 Task:  Click on Hockey In the Cross-Check Hockey League click on  Pick Sheet Your name Ella Davis Team name Alaska Aces and  Email softage.5@softage.net Period 1 - 3 Point Game Montreal Canadiens Period 1 - 2 Point Game Los Angeles Kings Period 1 - 1 Point Game Florida Panthers Period 2 - 3 Point Game Edmonton Oilers Period 2 - 2 Point Game Detroit Red Wings Period 2 - 1 Point Game Dallas Stars Period 3 - 3 Point Game Columbus Blue Jackets Period 3 - 2 Point Game Colorado Avalanche Period 3 - 1 Point Game Chicago Blackhawks Submit pick sheet
Action: Mouse moved to (635, 236)
Screenshot: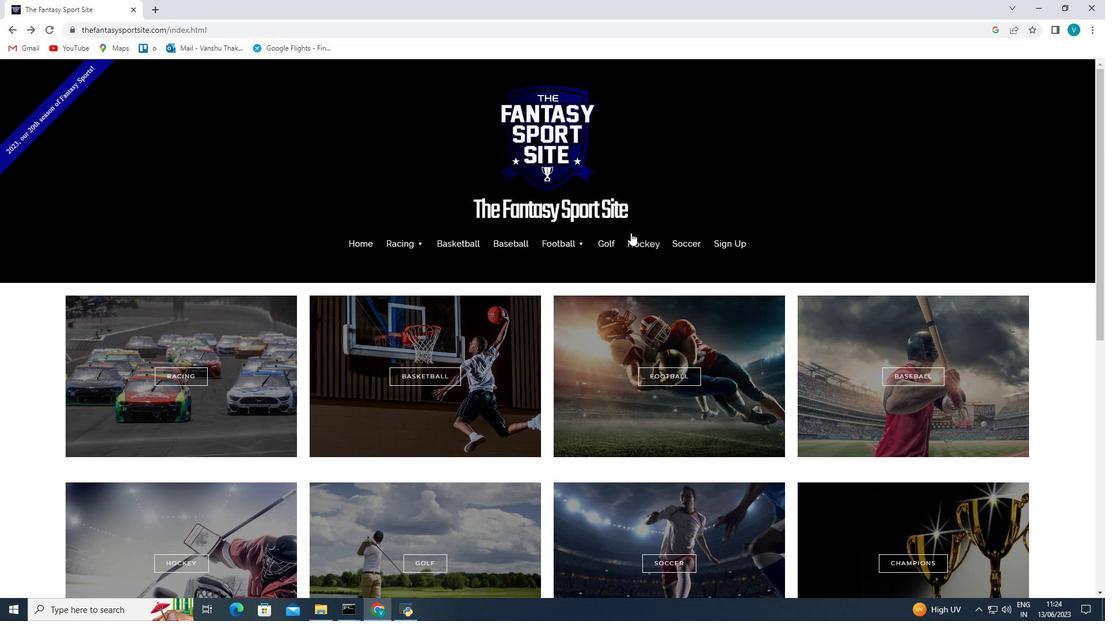 
Action: Mouse pressed left at (635, 236)
Screenshot: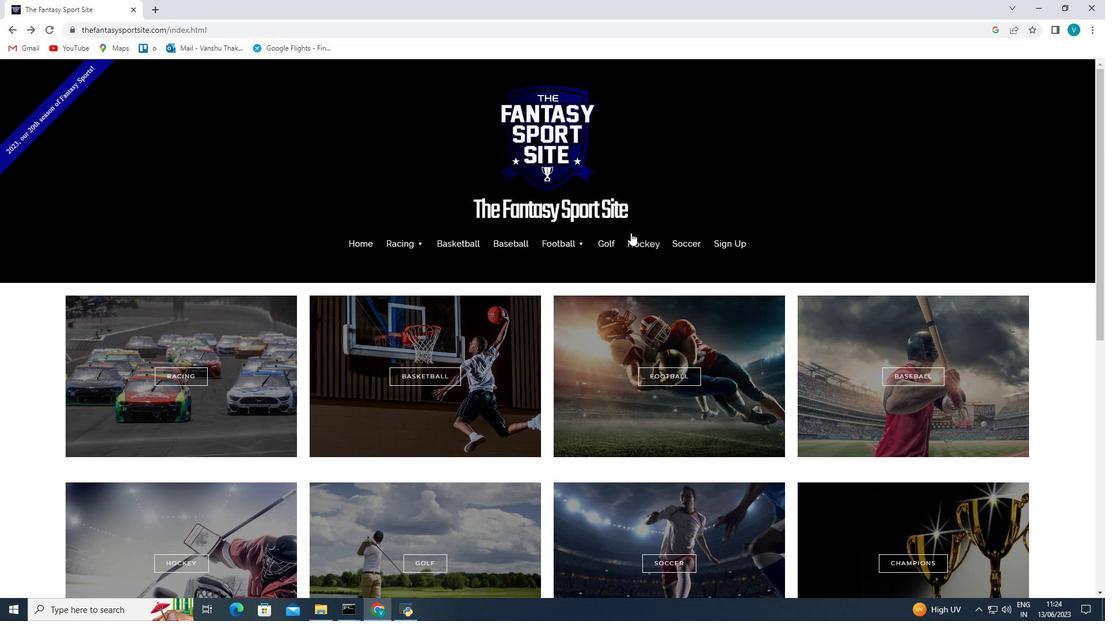 
Action: Mouse moved to (640, 238)
Screenshot: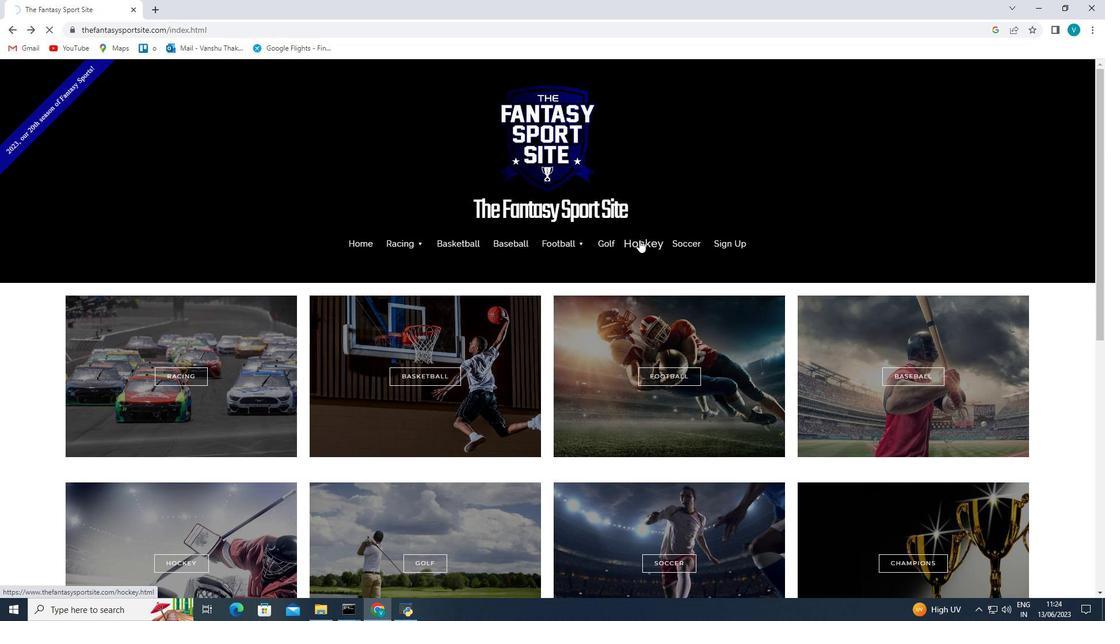 
Action: Mouse pressed left at (640, 238)
Screenshot: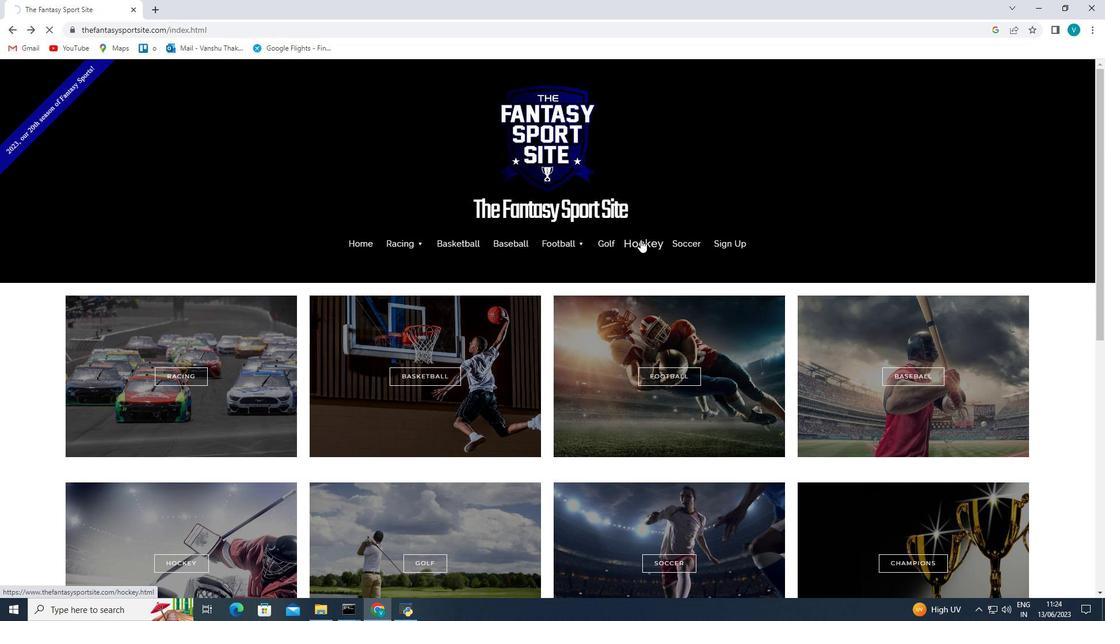 
Action: Mouse pressed left at (640, 238)
Screenshot: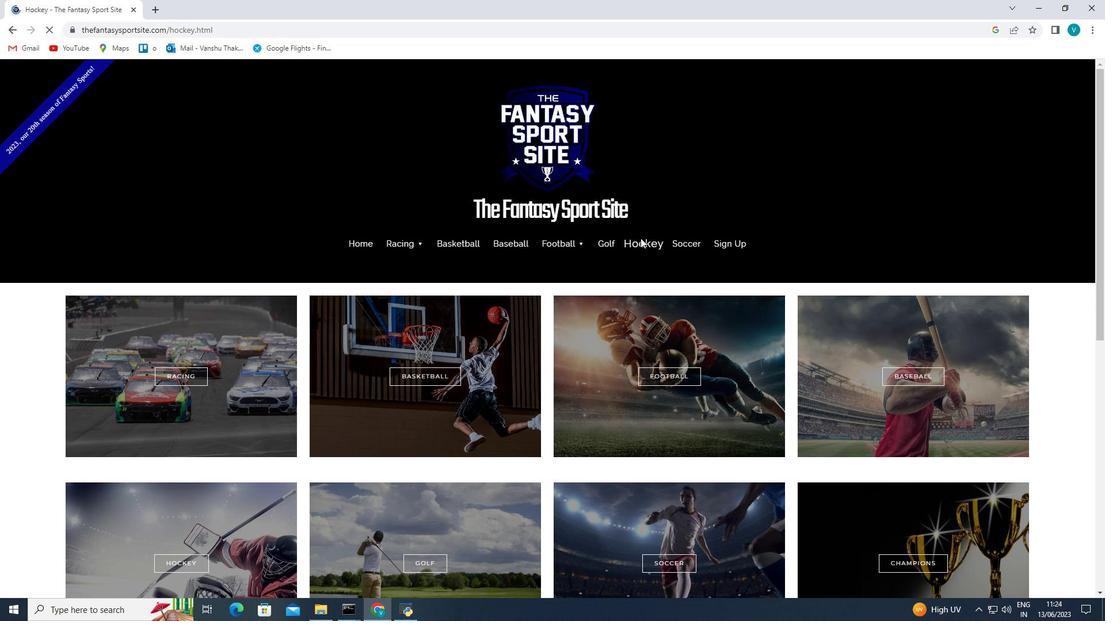 
Action: Mouse moved to (917, 348)
Screenshot: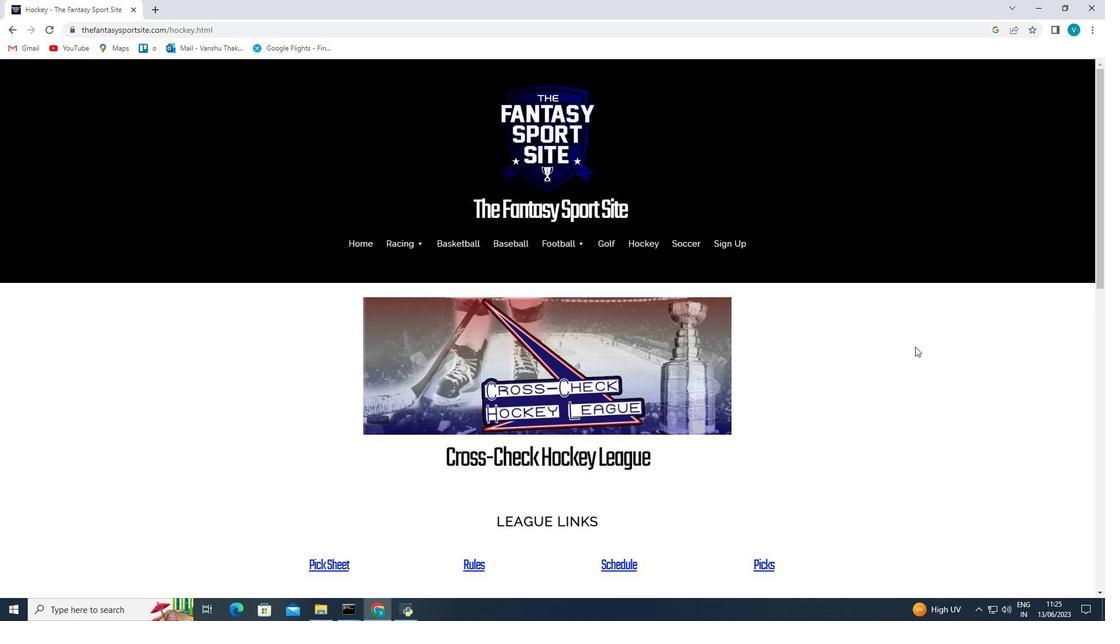 
Action: Mouse scrolled (917, 348) with delta (0, 0)
Screenshot: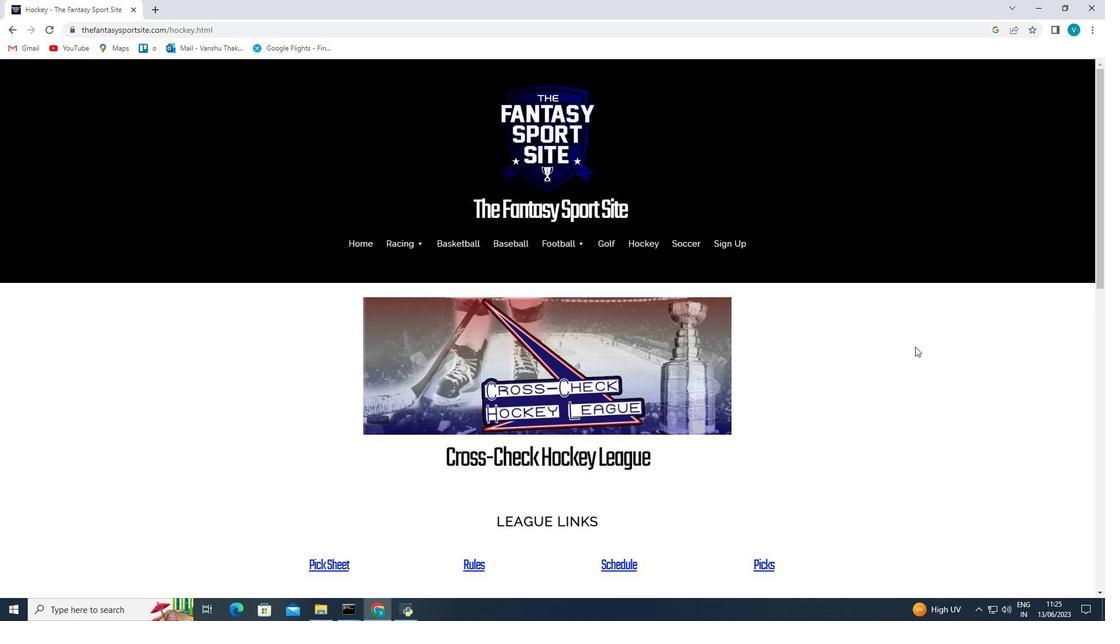 
Action: Mouse moved to (904, 390)
Screenshot: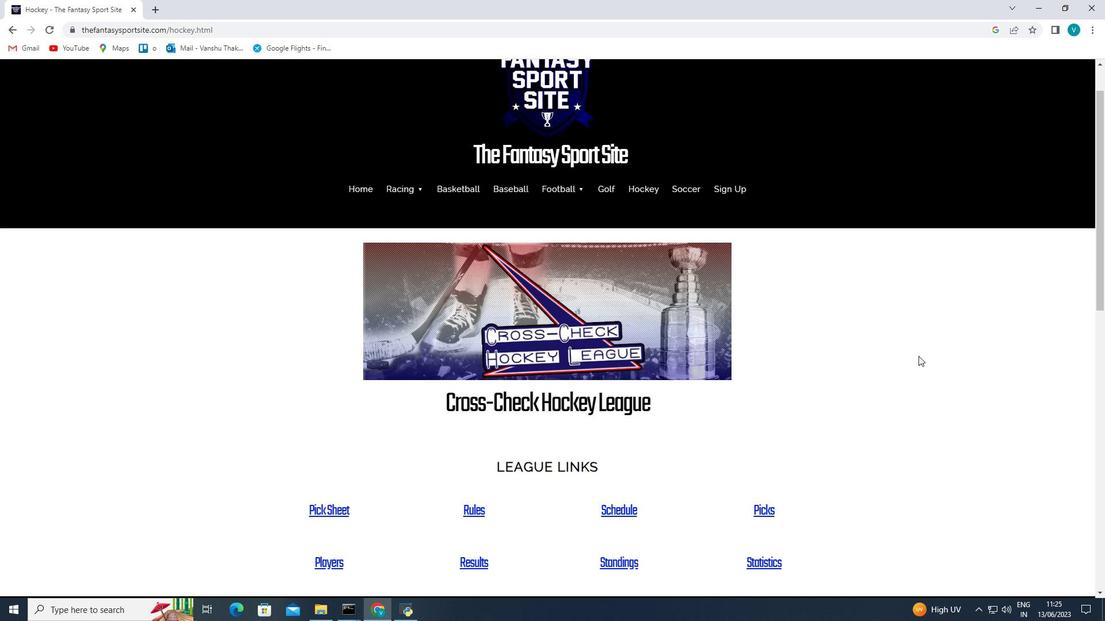 
Action: Mouse scrolled (904, 389) with delta (0, 0)
Screenshot: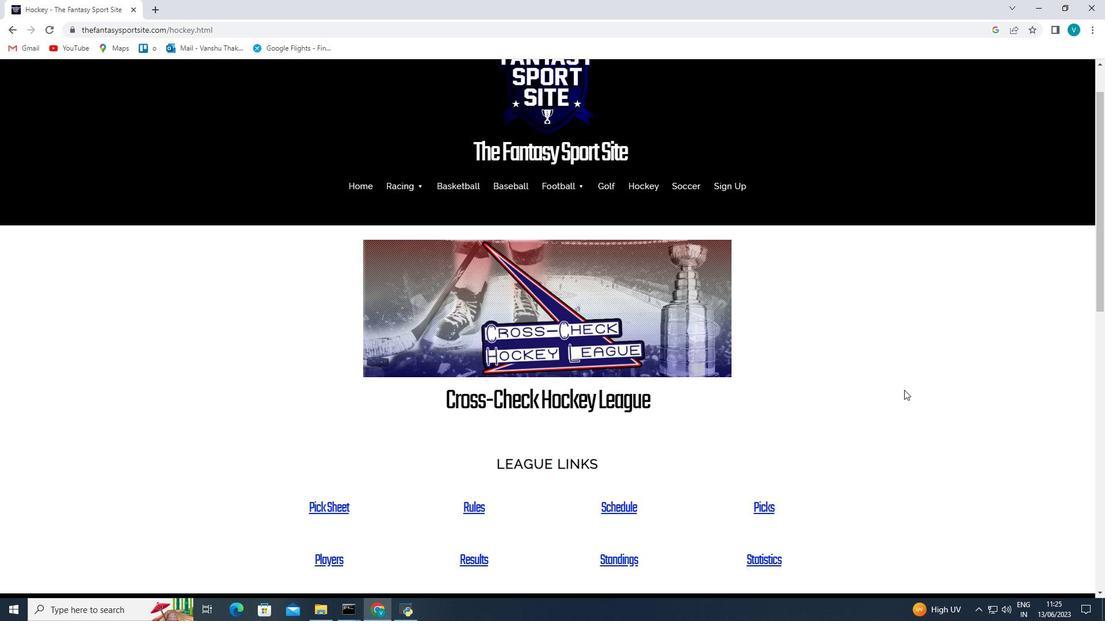
Action: Mouse moved to (904, 389)
Screenshot: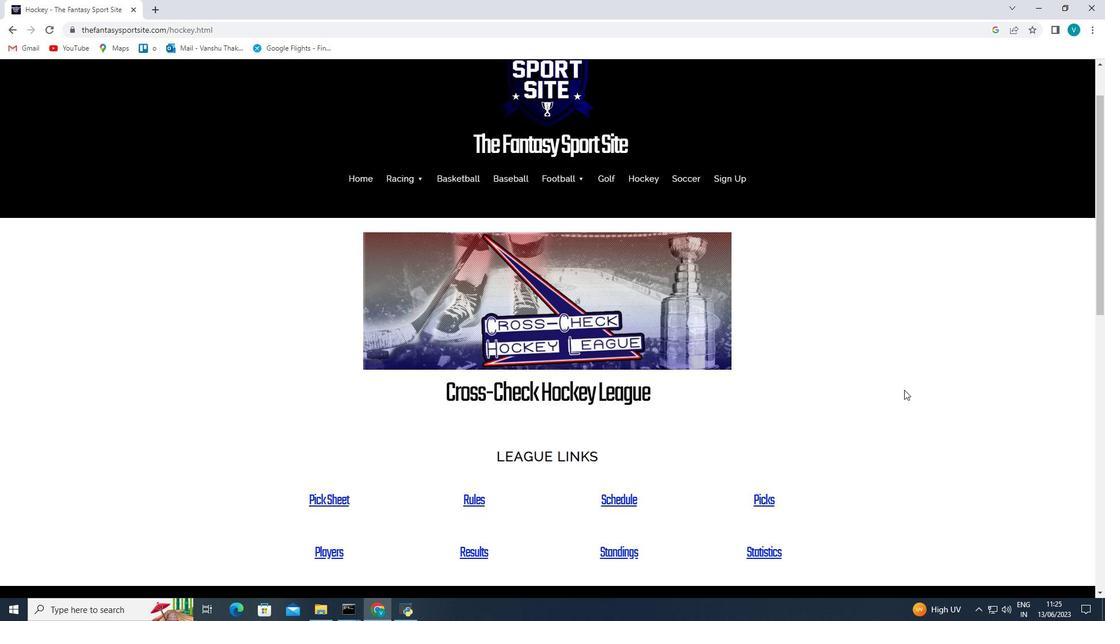 
Action: Mouse scrolled (904, 388) with delta (0, 0)
Screenshot: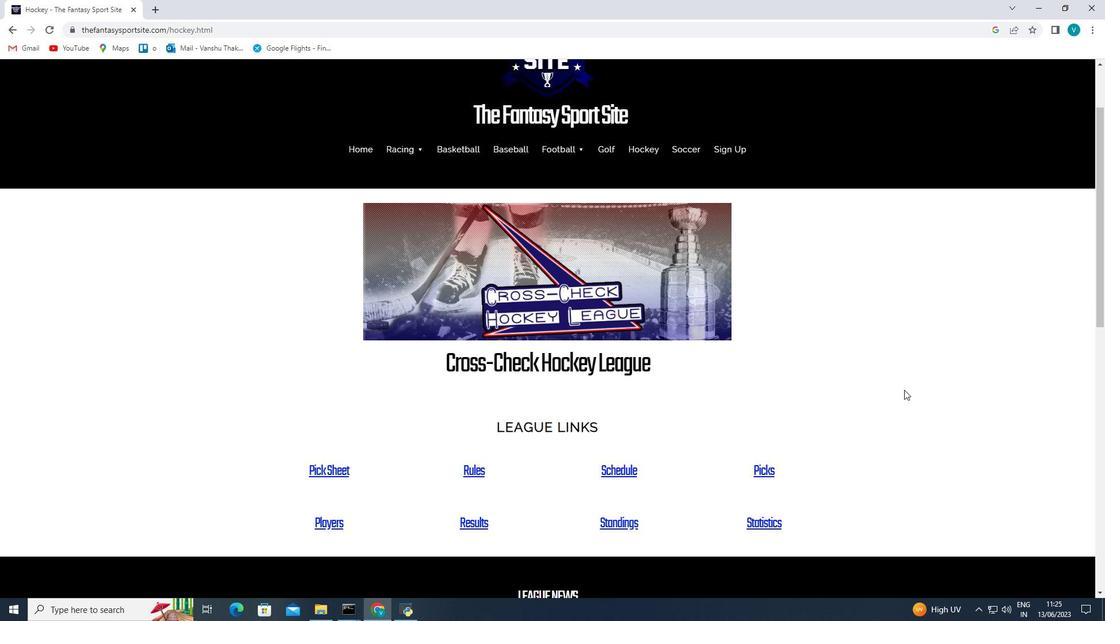 
Action: Mouse moved to (312, 395)
Screenshot: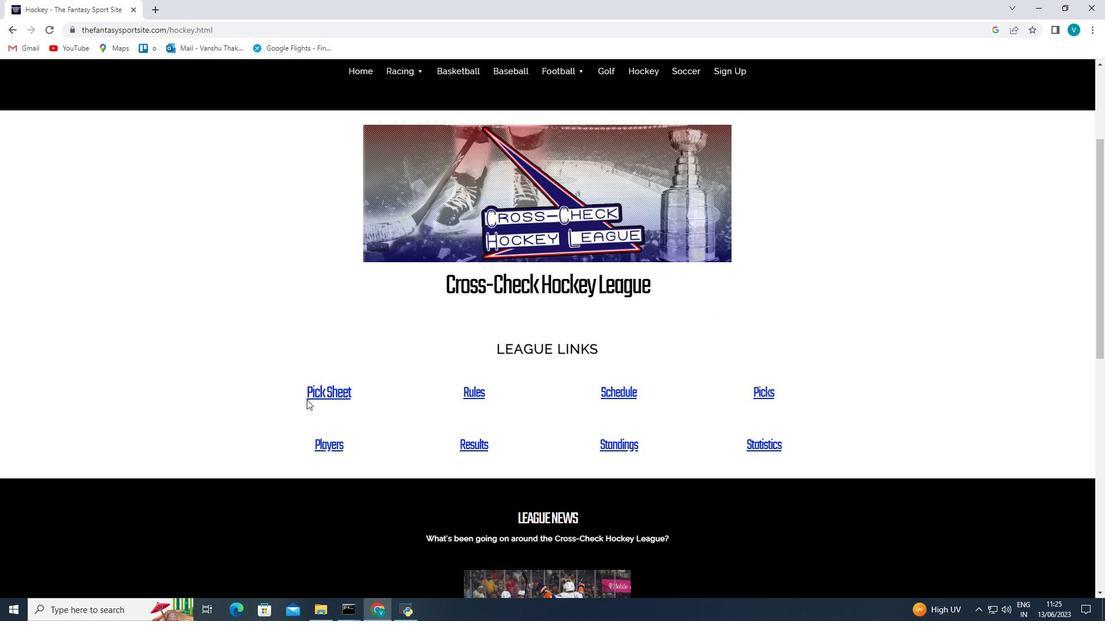 
Action: Mouse pressed left at (312, 395)
Screenshot: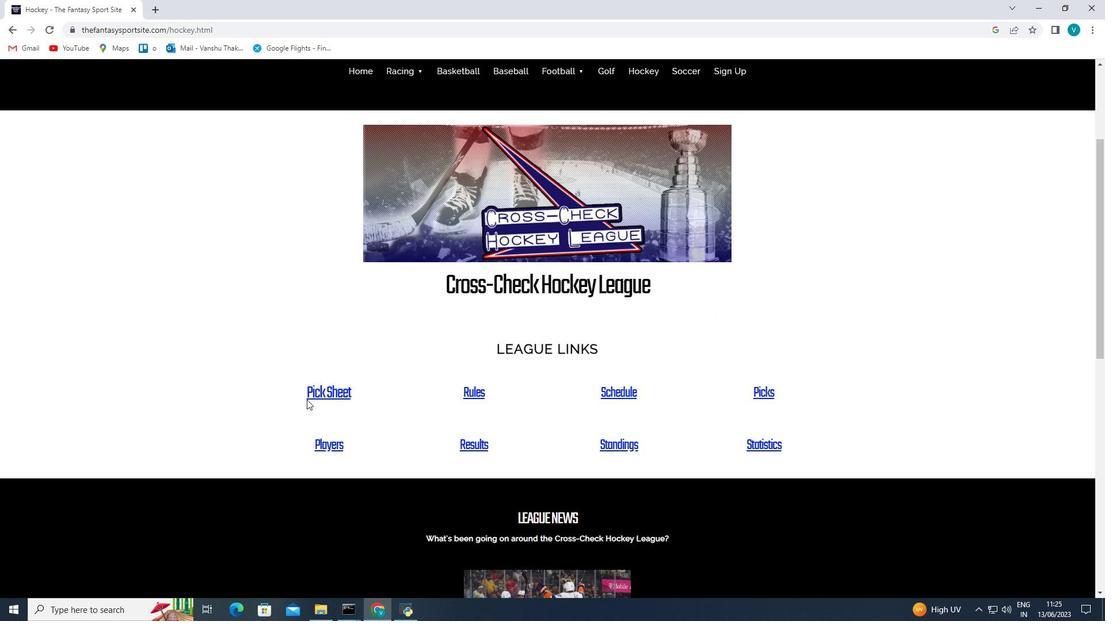 
Action: Mouse moved to (643, 381)
Screenshot: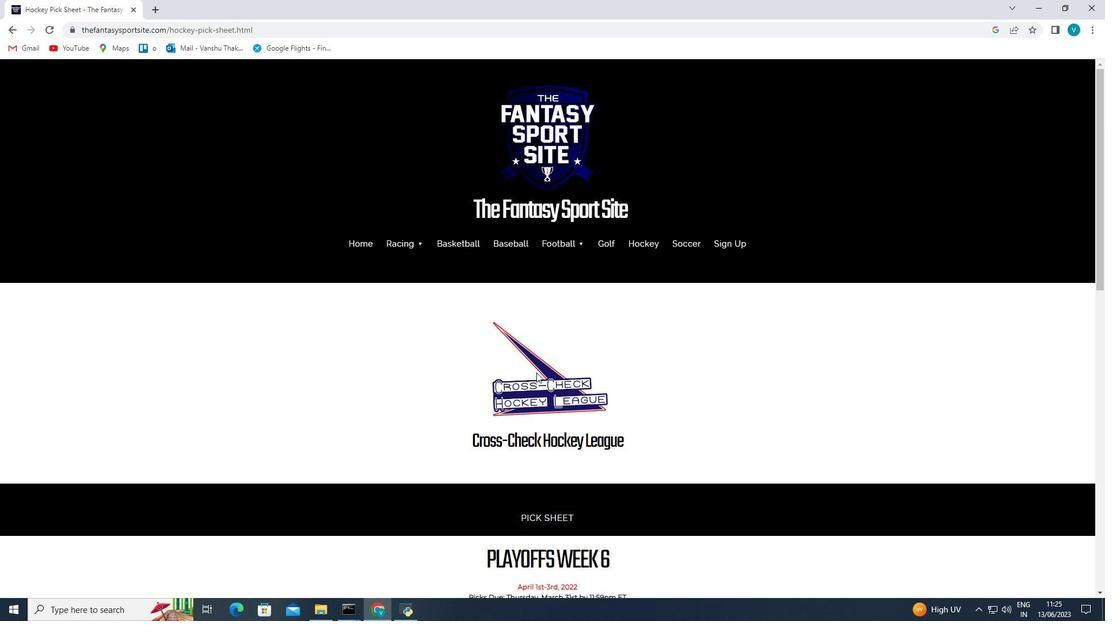 
Action: Mouse scrolled (636, 378) with delta (0, 0)
Screenshot: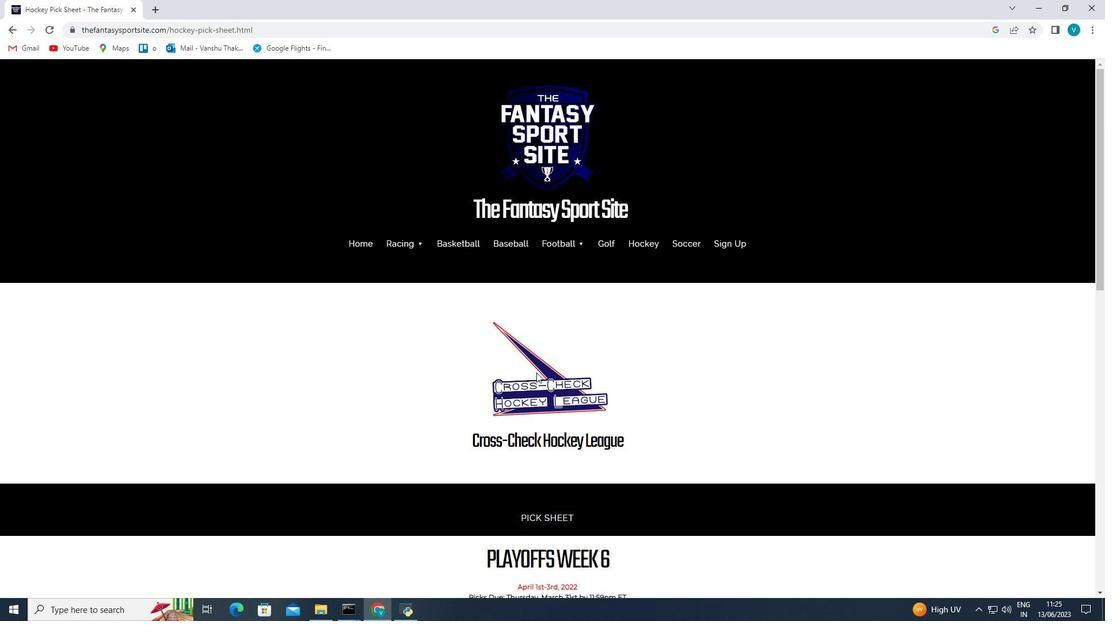 
Action: Mouse scrolled (643, 381) with delta (0, 0)
Screenshot: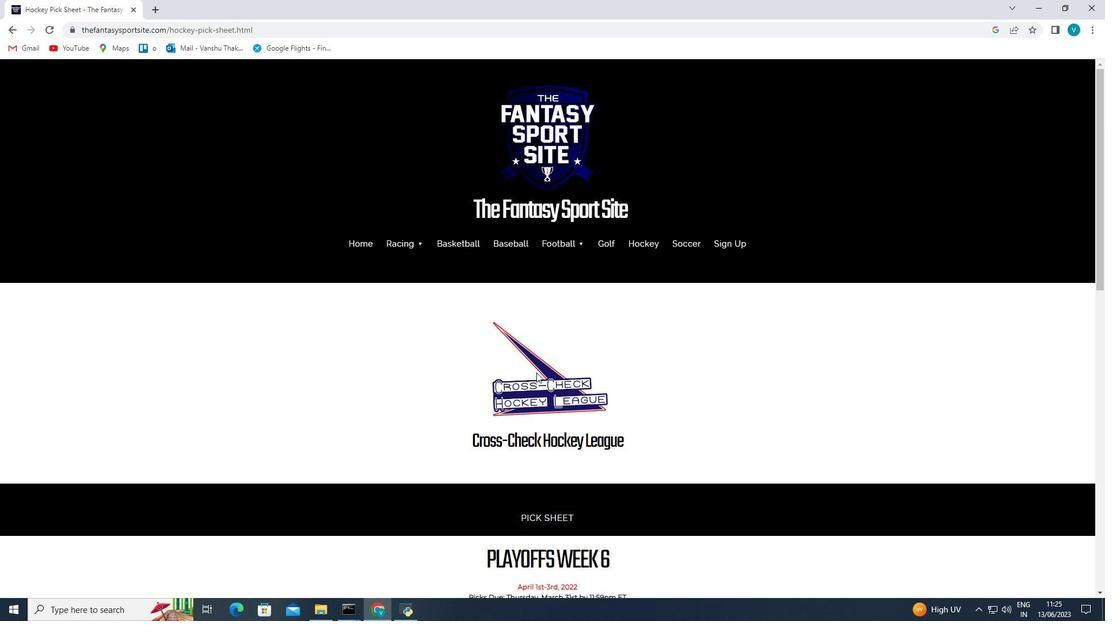 
Action: Mouse scrolled (643, 381) with delta (0, 0)
Screenshot: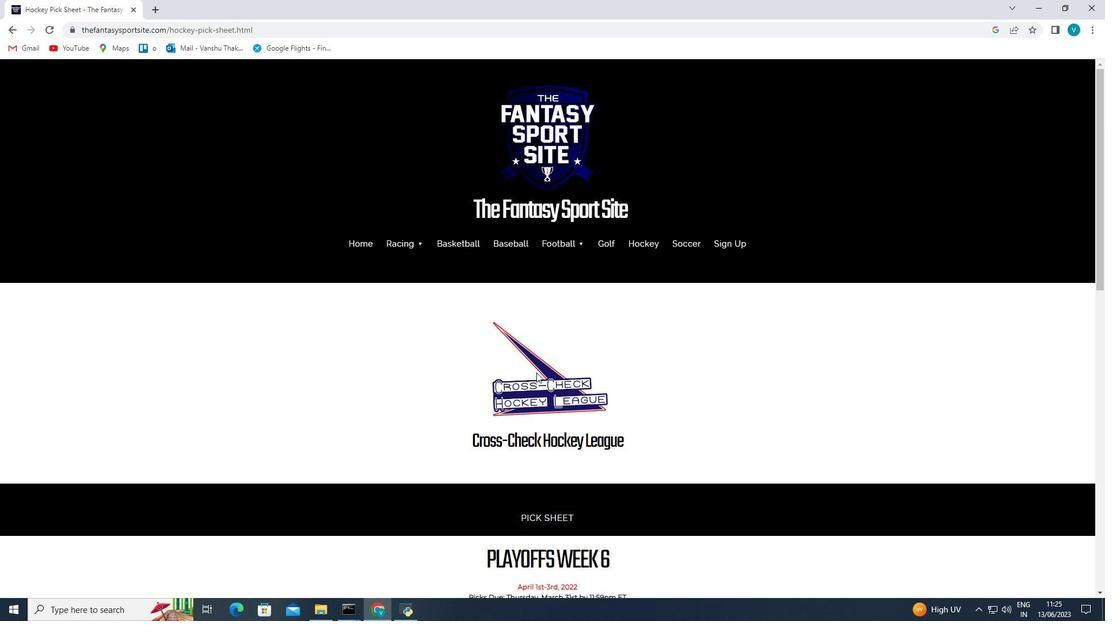 
Action: Mouse scrolled (643, 381) with delta (0, 0)
Screenshot: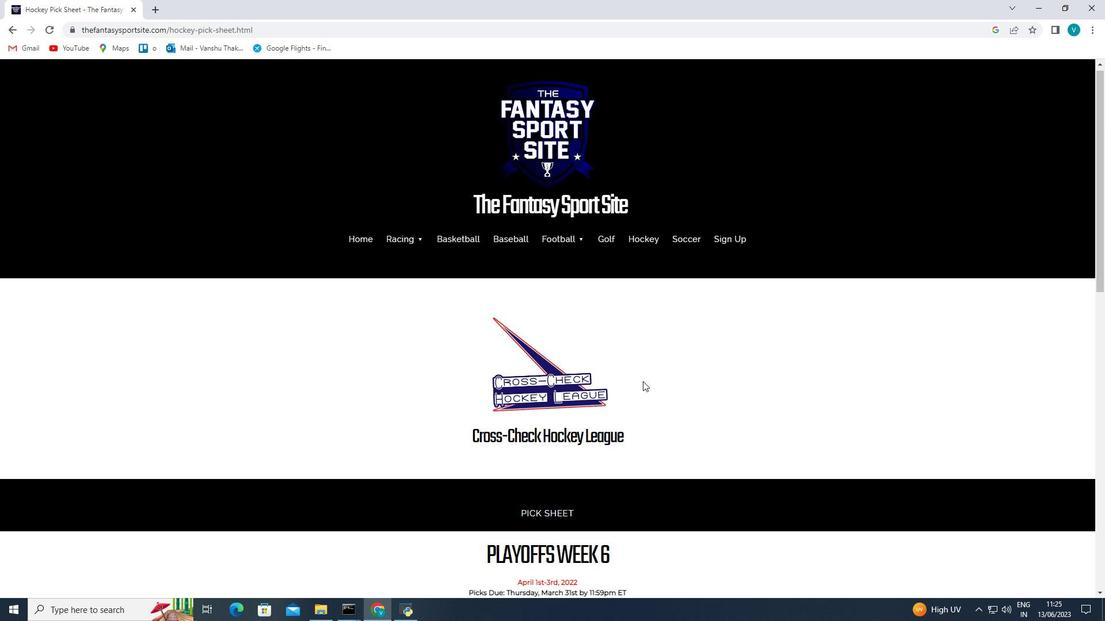 
Action: Mouse scrolled (643, 381) with delta (0, 0)
Screenshot: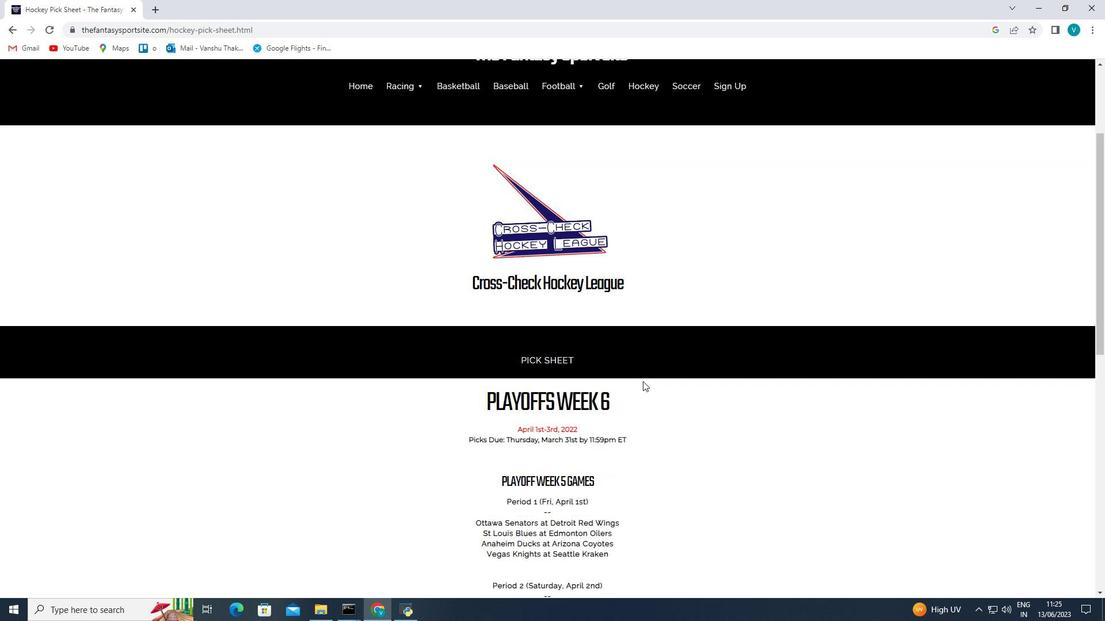 
Action: Mouse moved to (643, 381)
Screenshot: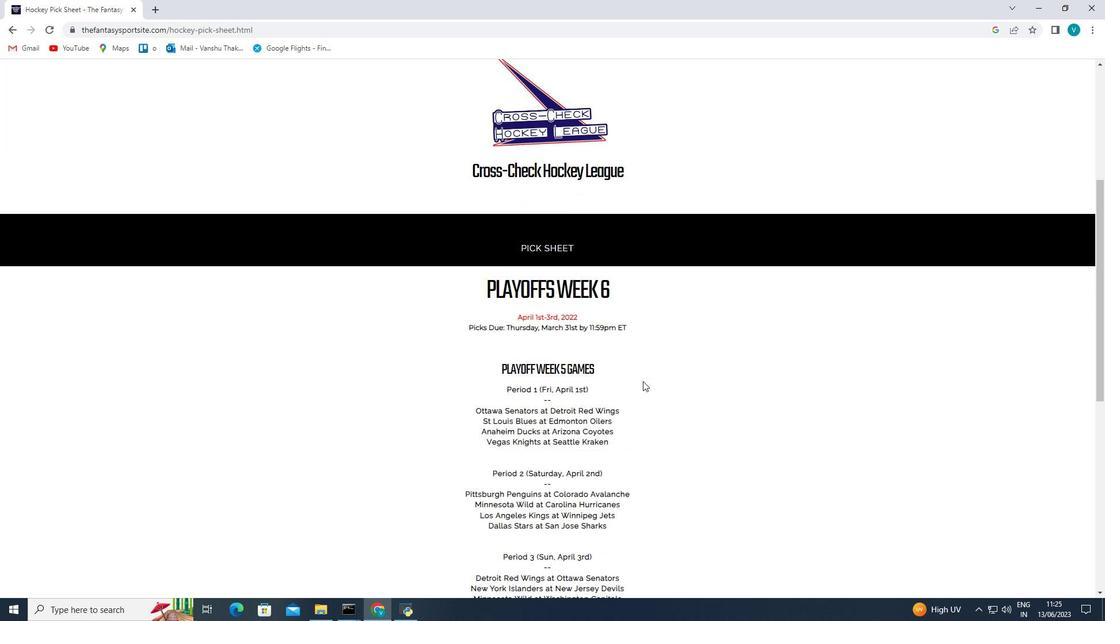 
Action: Mouse scrolled (643, 381) with delta (0, 0)
Screenshot: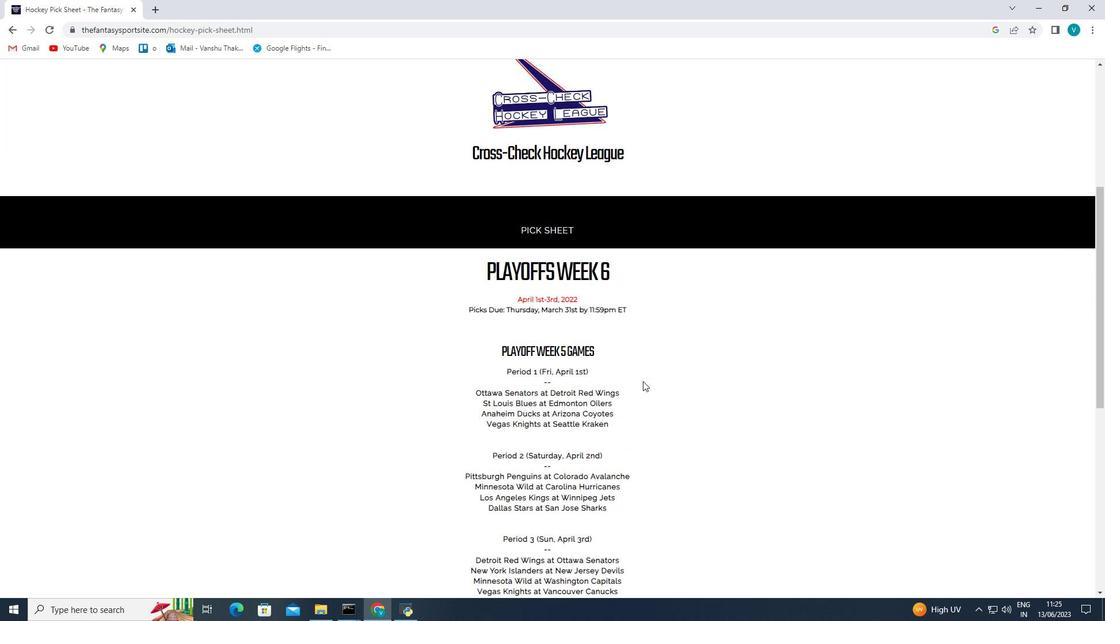 
Action: Mouse moved to (643, 382)
Screenshot: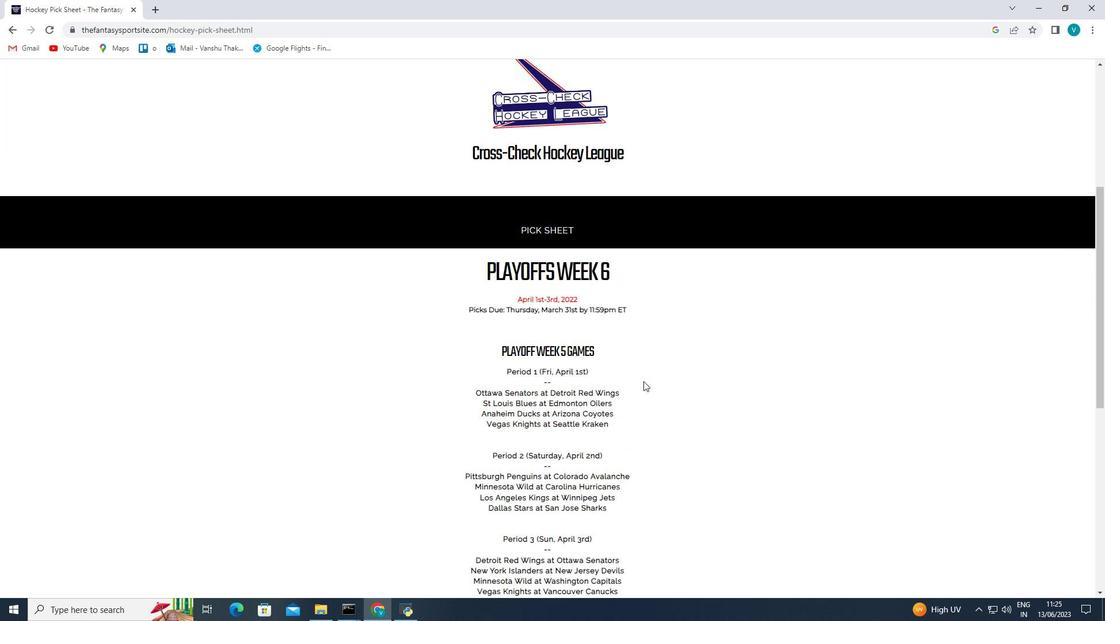 
Action: Mouse scrolled (643, 381) with delta (0, 0)
Screenshot: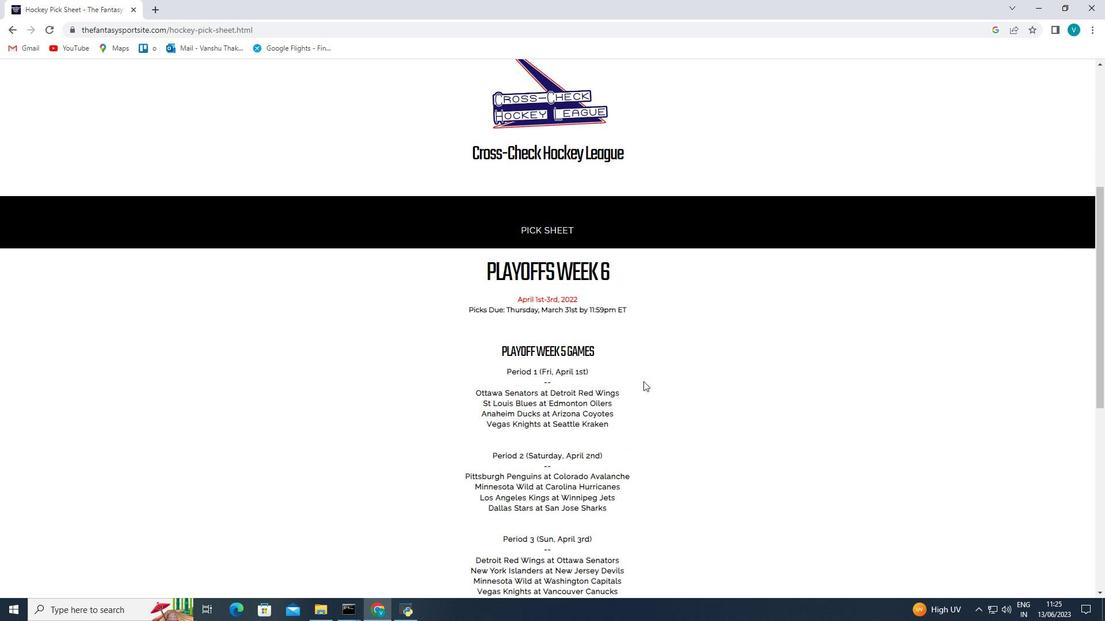 
Action: Mouse scrolled (643, 381) with delta (0, 0)
Screenshot: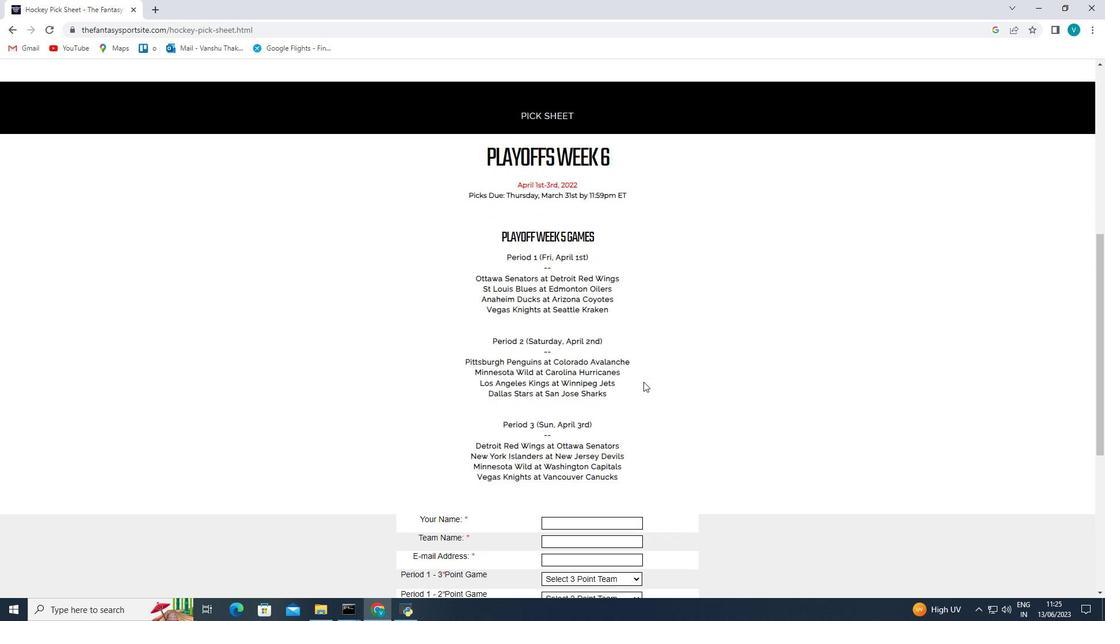 
Action: Mouse scrolled (643, 381) with delta (0, 0)
Screenshot: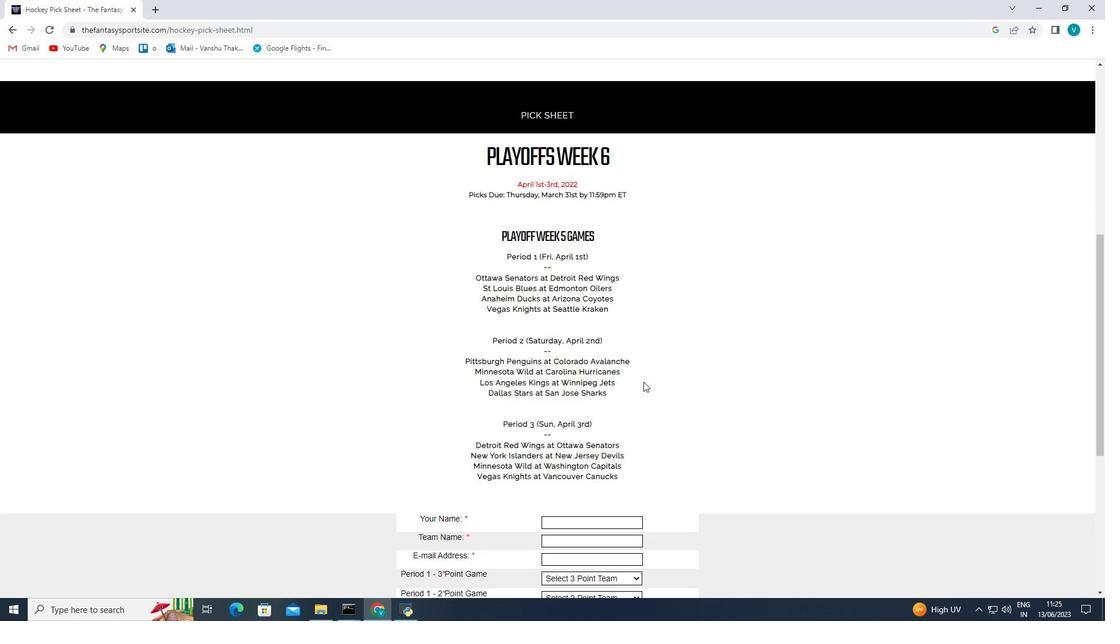 
Action: Mouse scrolled (643, 381) with delta (0, 0)
Screenshot: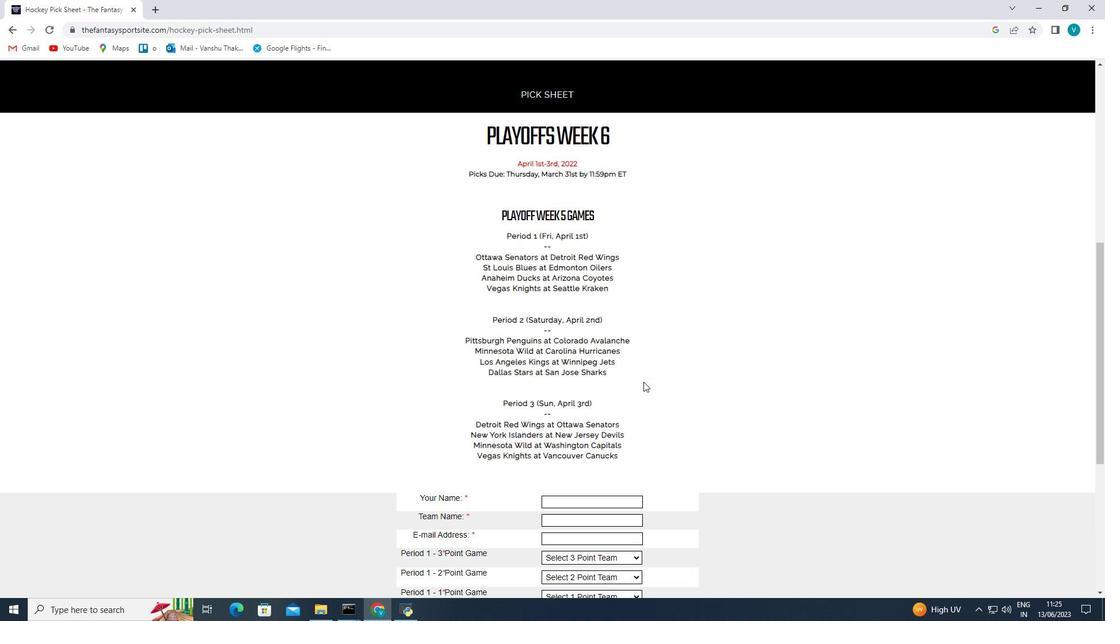 
Action: Mouse scrolled (643, 381) with delta (0, 0)
Screenshot: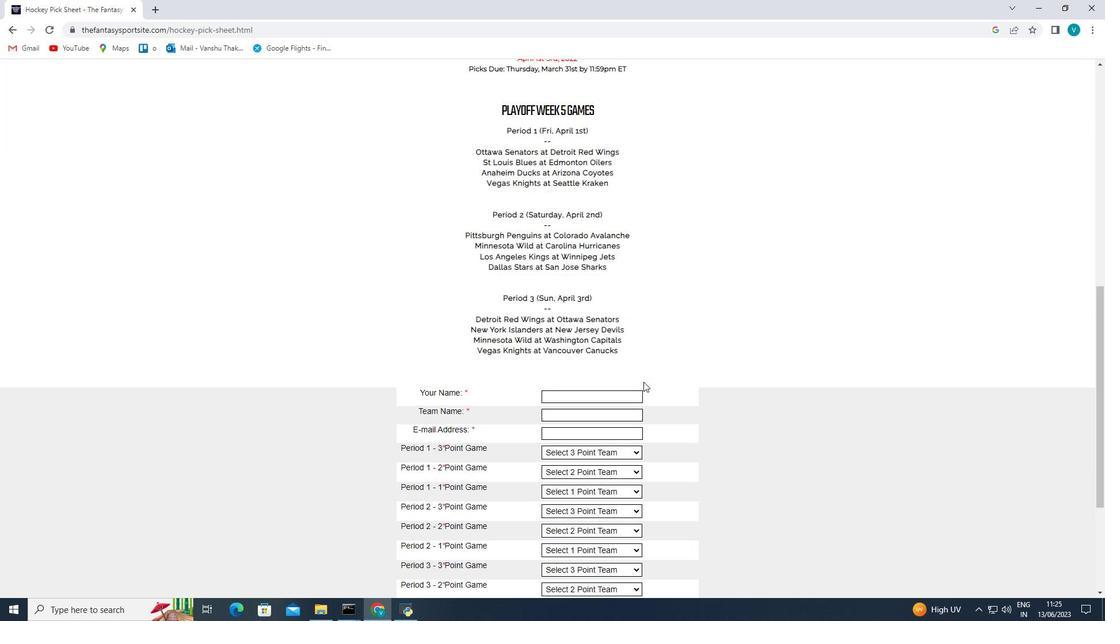 
Action: Mouse moved to (563, 298)
Screenshot: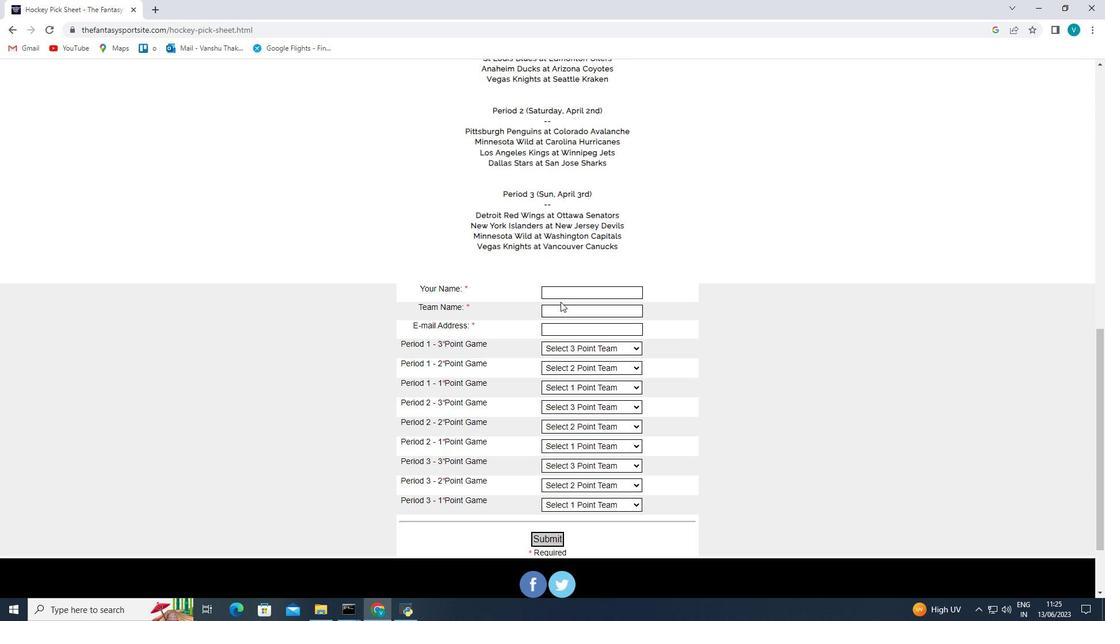 
Action: Mouse pressed left at (563, 298)
Screenshot: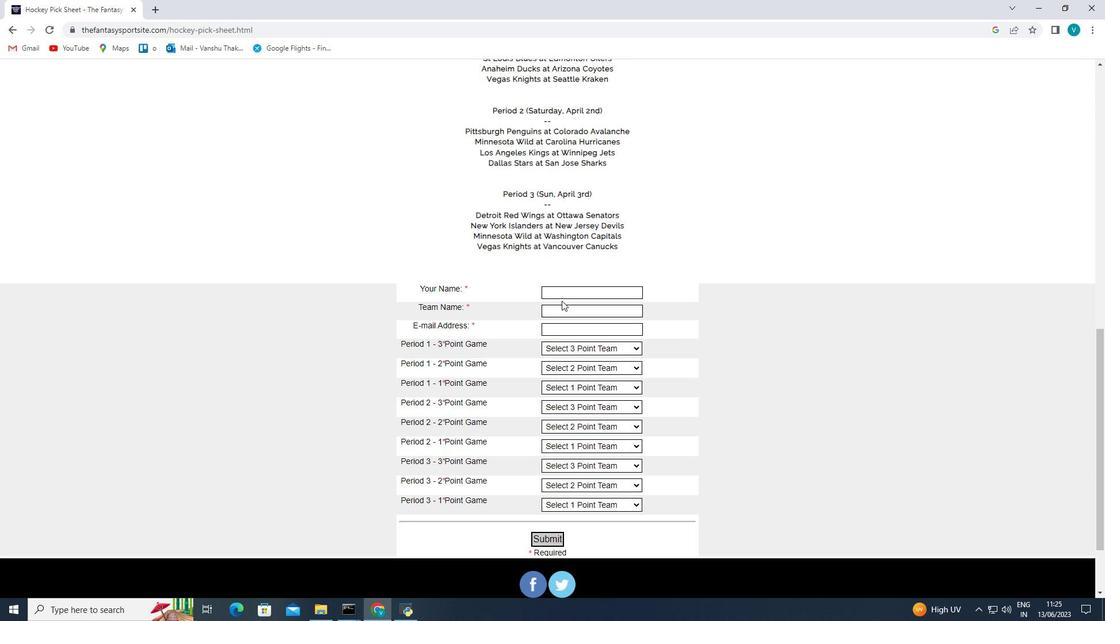 
Action: Key pressed <Key.shift><Key.shift><Key.shift><Key.shift>Ella<Key.space><Key.shift><Key.shift>Davis
Screenshot: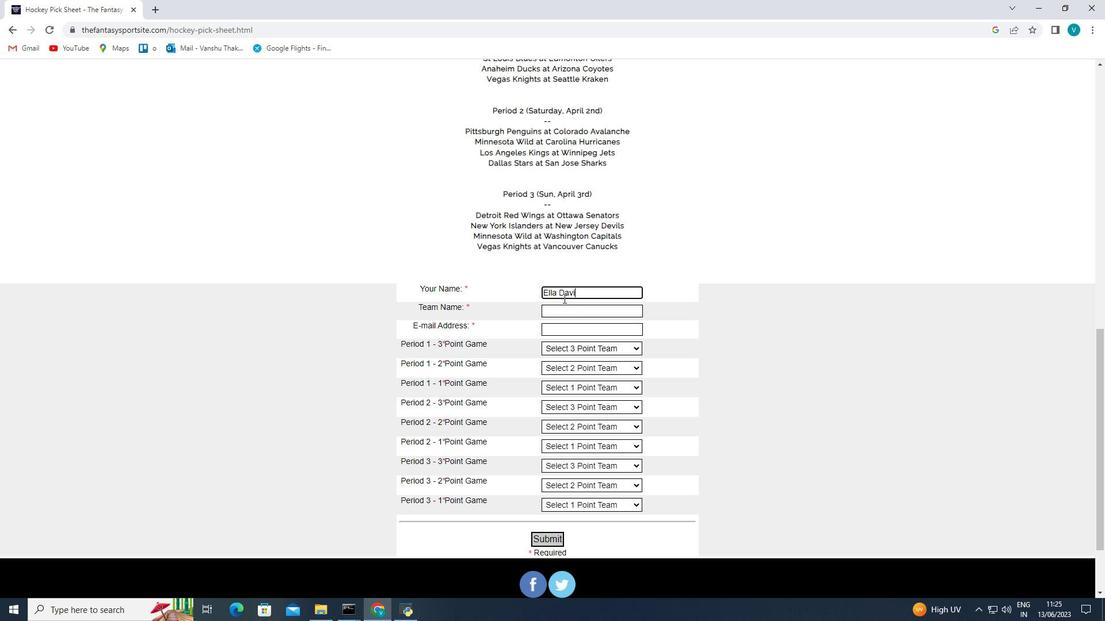 
Action: Mouse moved to (566, 310)
Screenshot: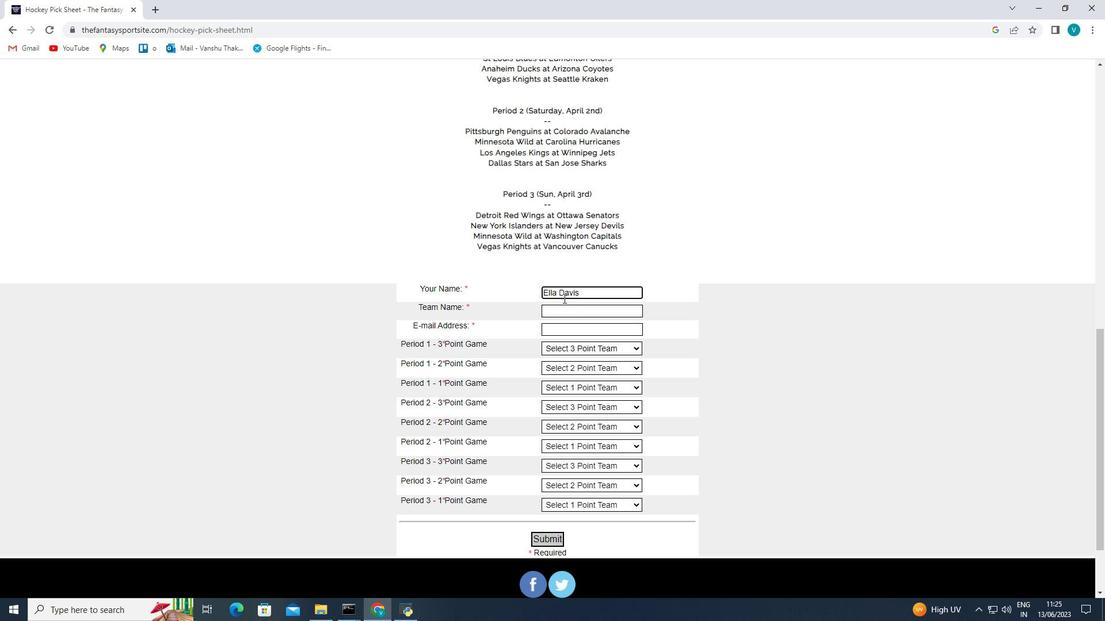 
Action: Mouse pressed left at (566, 310)
Screenshot: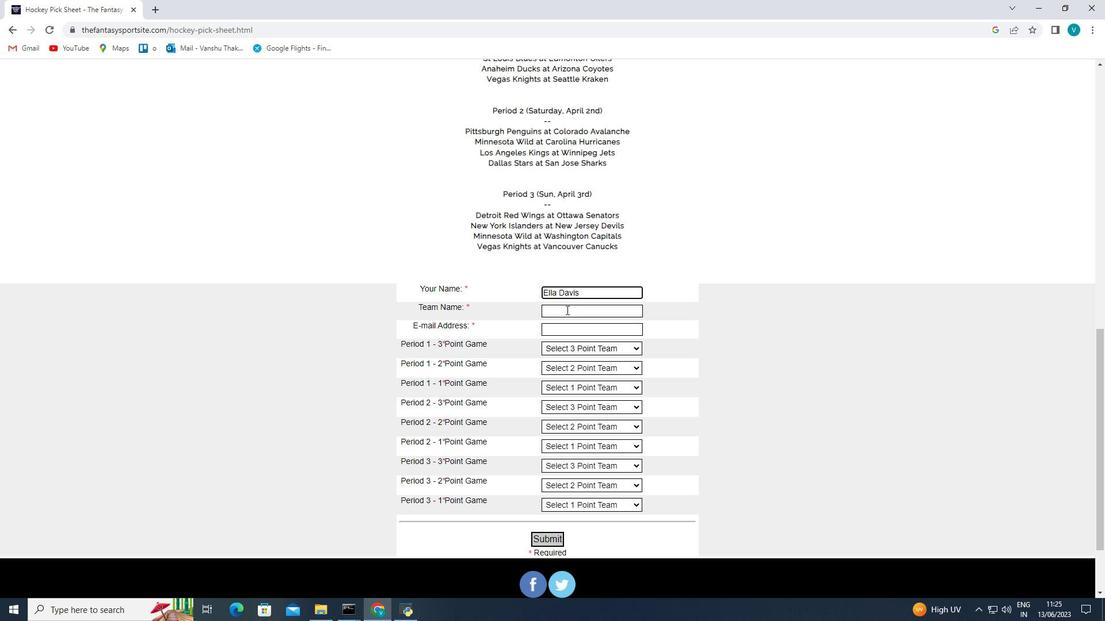 
Action: Key pressed <Key.shift><Key.shift><Key.shift><Key.shift><Key.shift><Key.shift><Key.shift><Key.shift><Key.shift>Alaska<Key.space><Key.shift>Aces
Screenshot: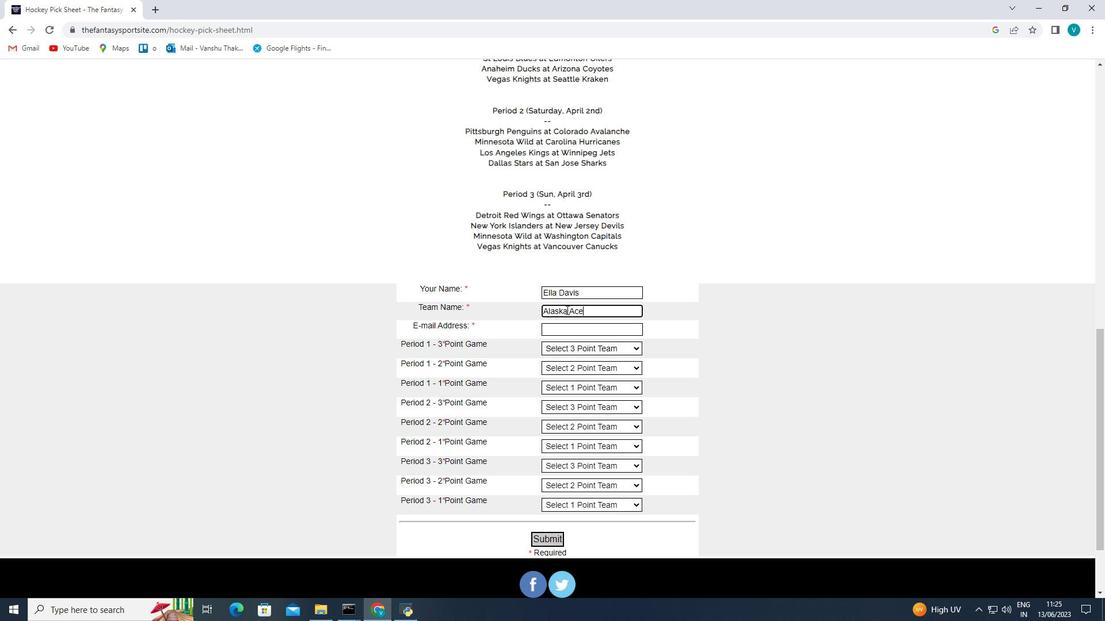 
Action: Mouse moved to (568, 329)
Screenshot: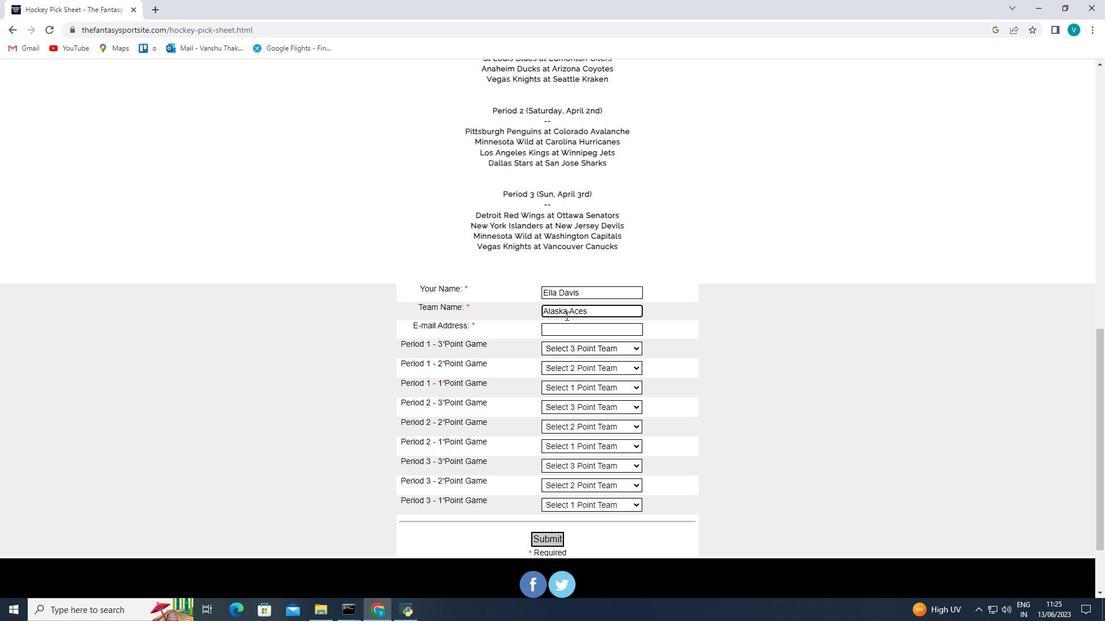 
Action: Mouse pressed left at (568, 329)
Screenshot: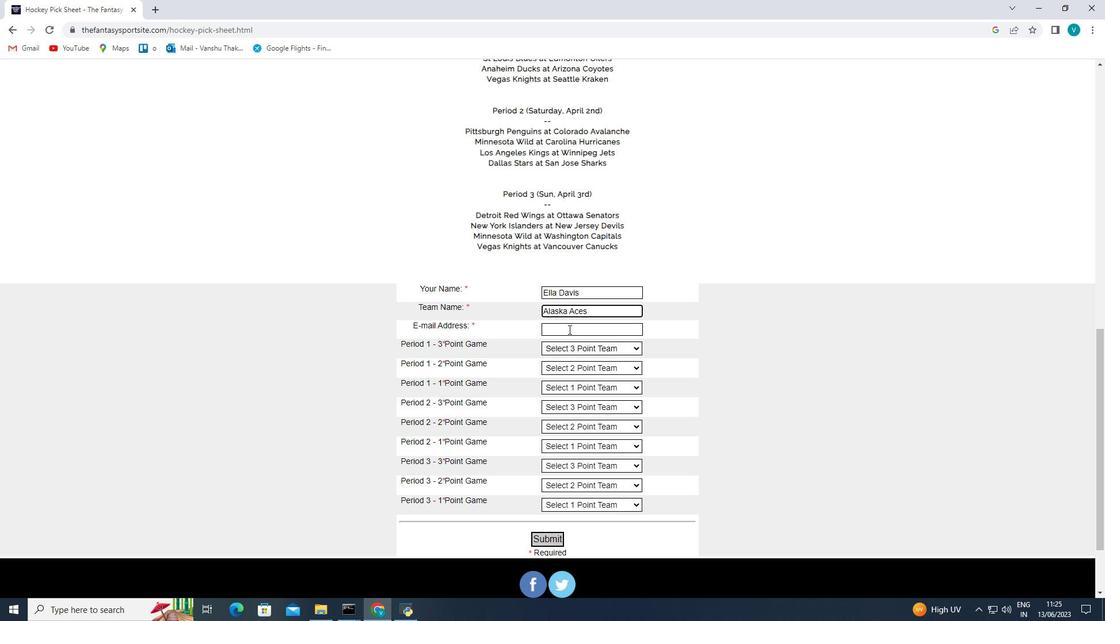 
Action: Key pressed softage.5<Key.shift>@softage.net
Screenshot: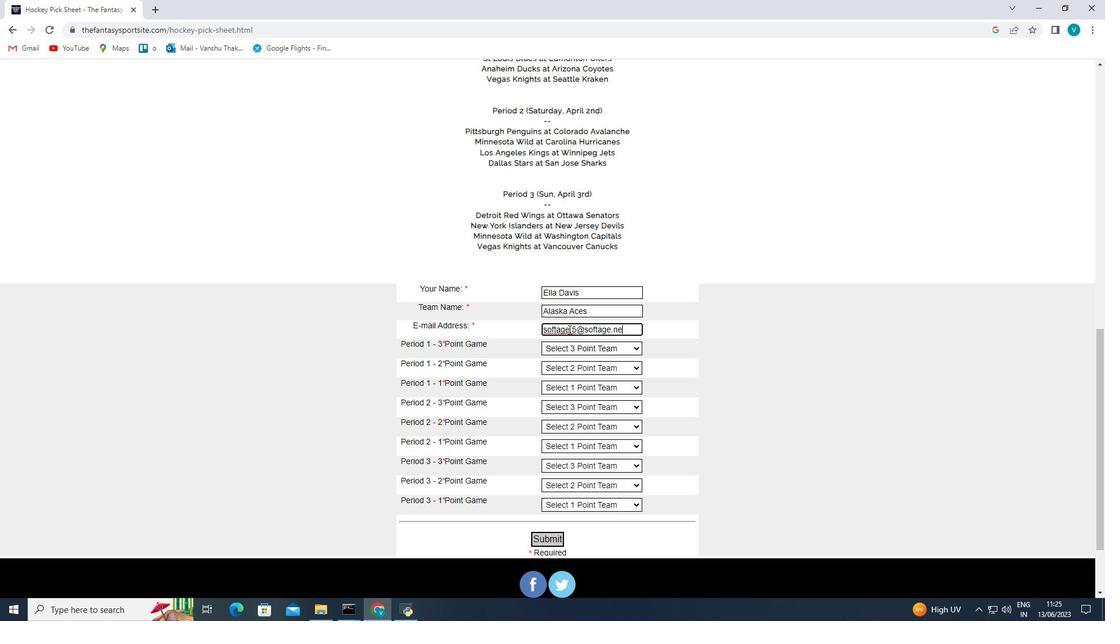 
Action: Mouse moved to (563, 354)
Screenshot: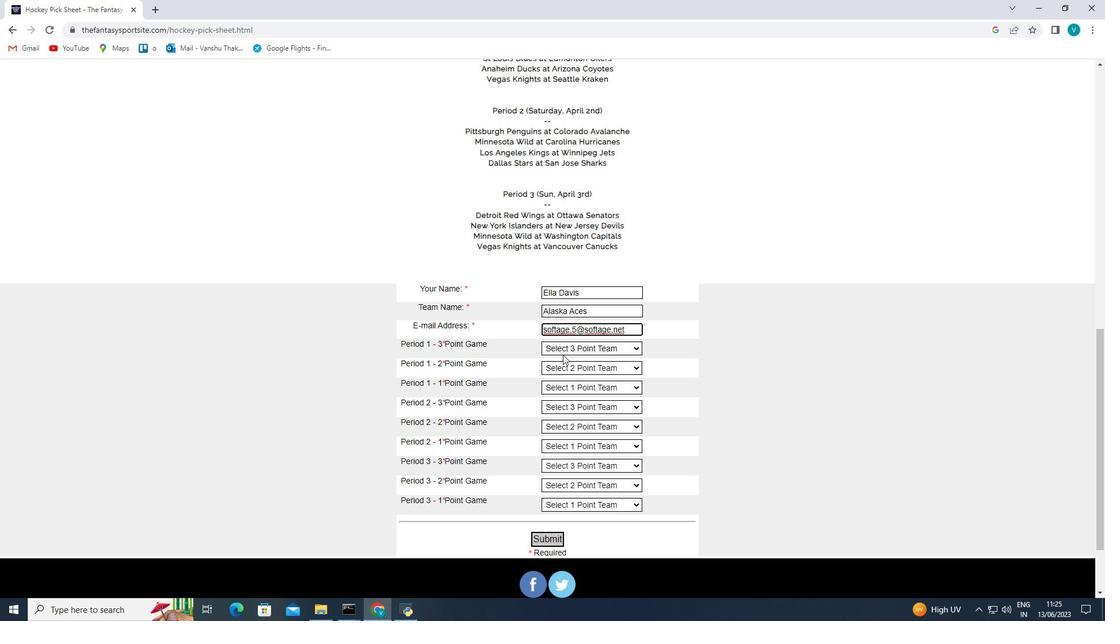 
Action: Mouse pressed left at (563, 354)
Screenshot: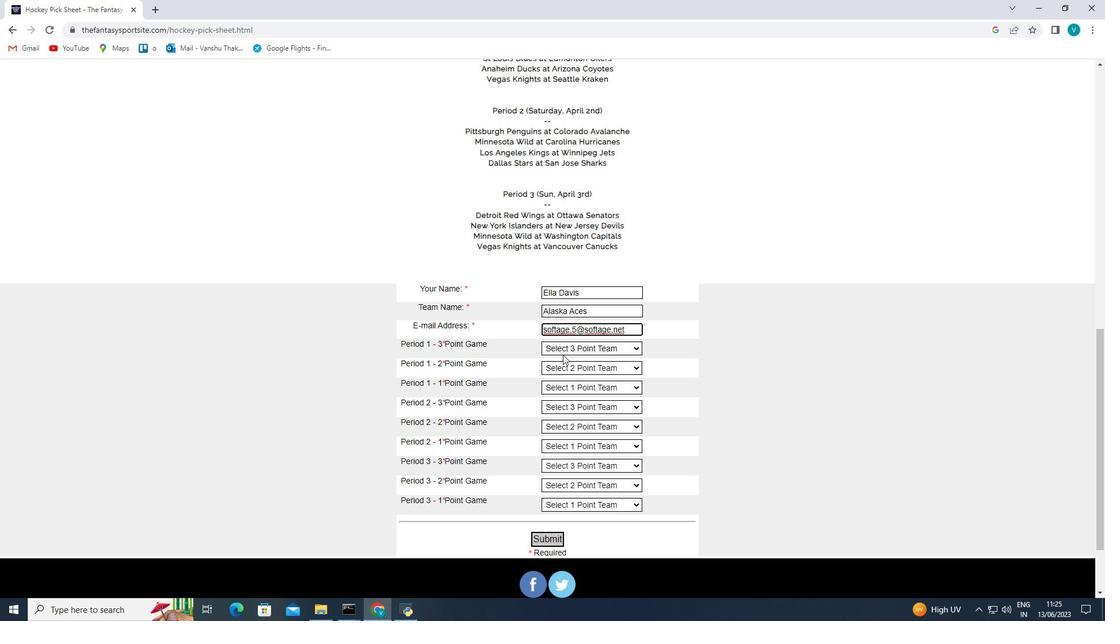 
Action: Mouse moved to (576, 519)
Screenshot: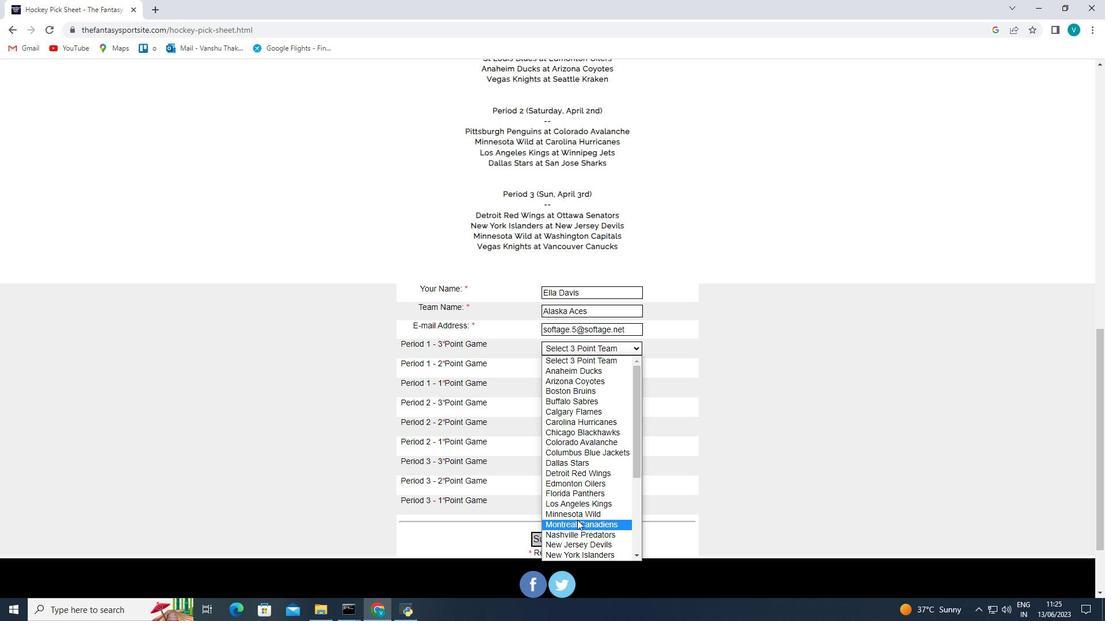 
Action: Mouse pressed left at (576, 519)
Screenshot: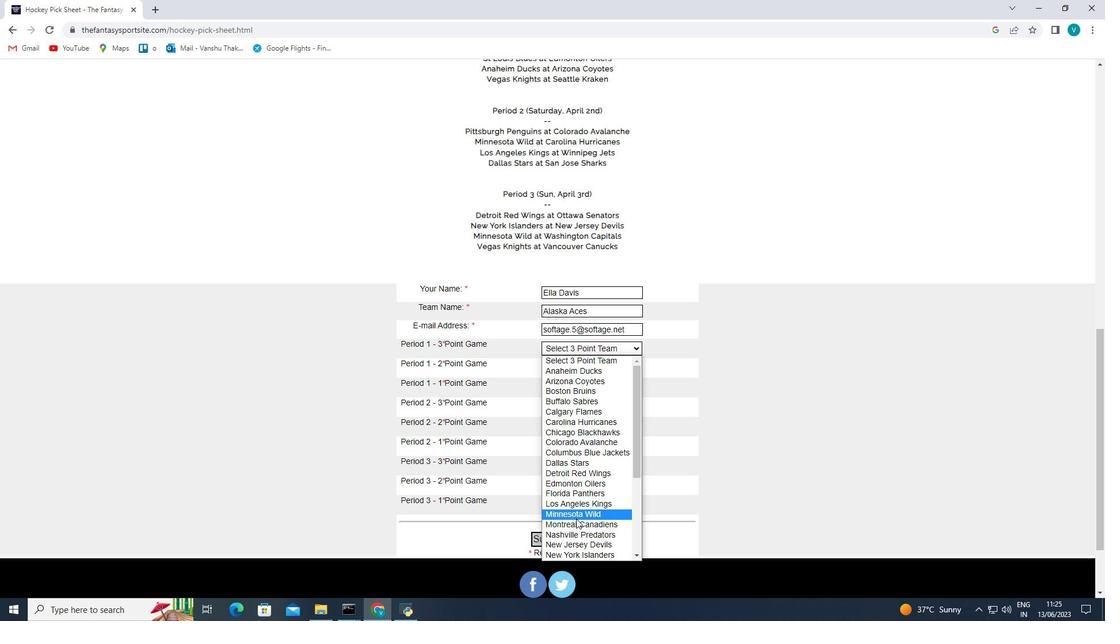 
Action: Mouse moved to (607, 369)
Screenshot: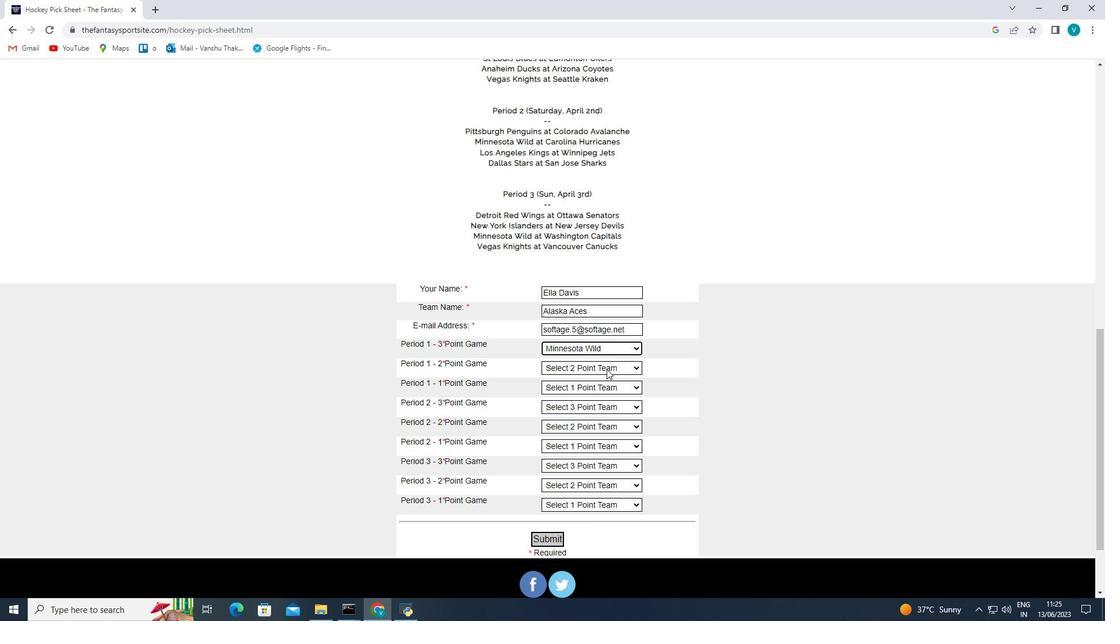 
Action: Mouse pressed left at (607, 369)
Screenshot: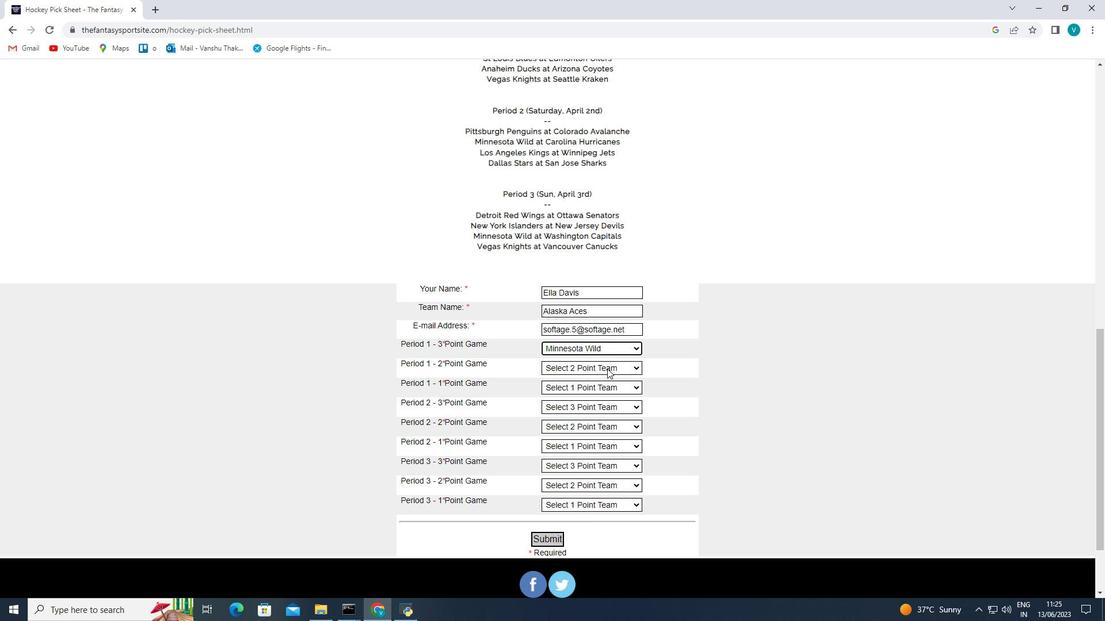 
Action: Mouse moved to (602, 523)
Screenshot: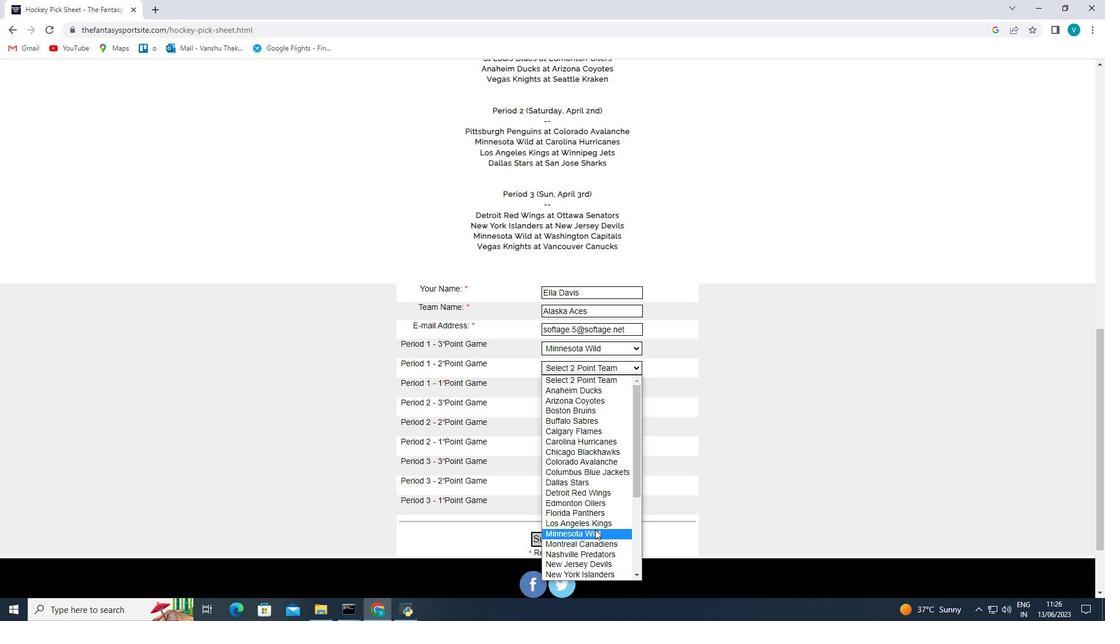 
Action: Mouse pressed left at (602, 523)
Screenshot: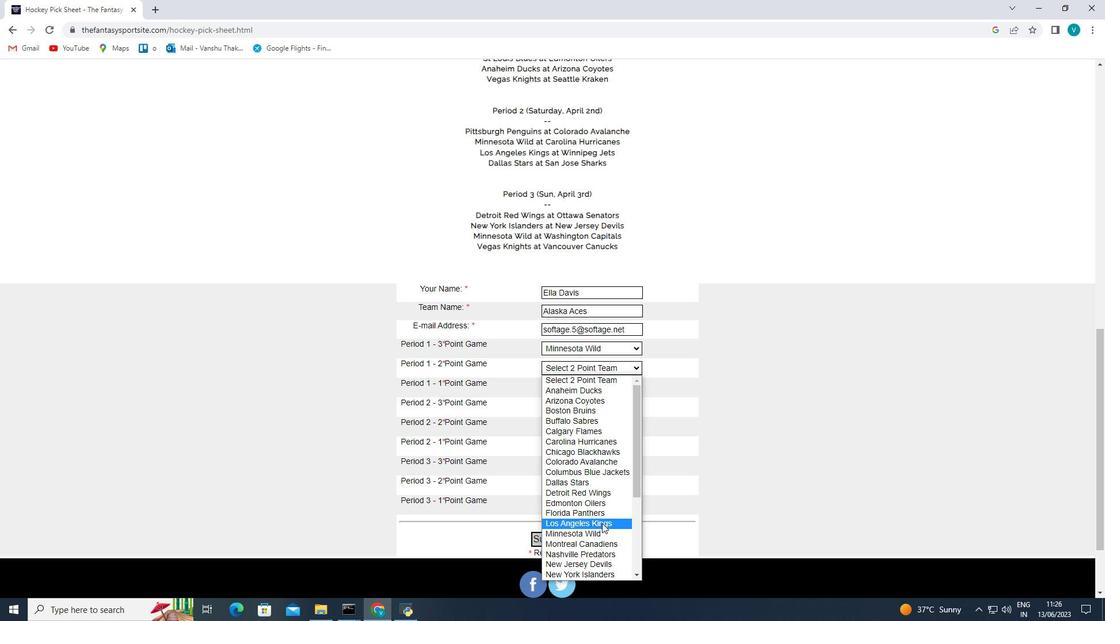 
Action: Mouse moved to (593, 393)
Screenshot: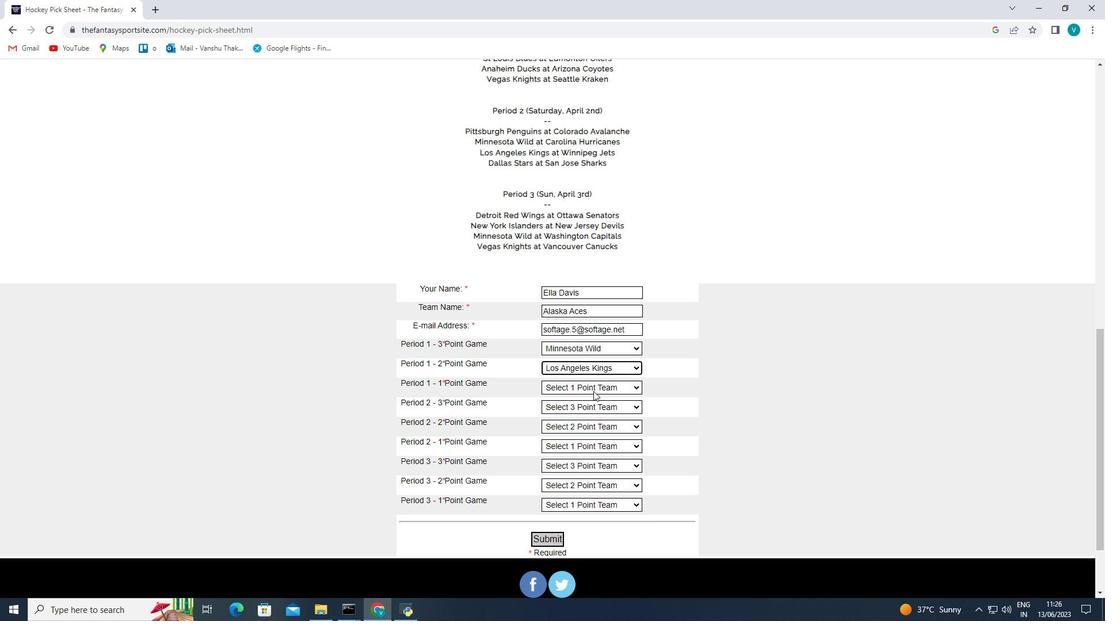 
Action: Mouse pressed left at (593, 393)
Screenshot: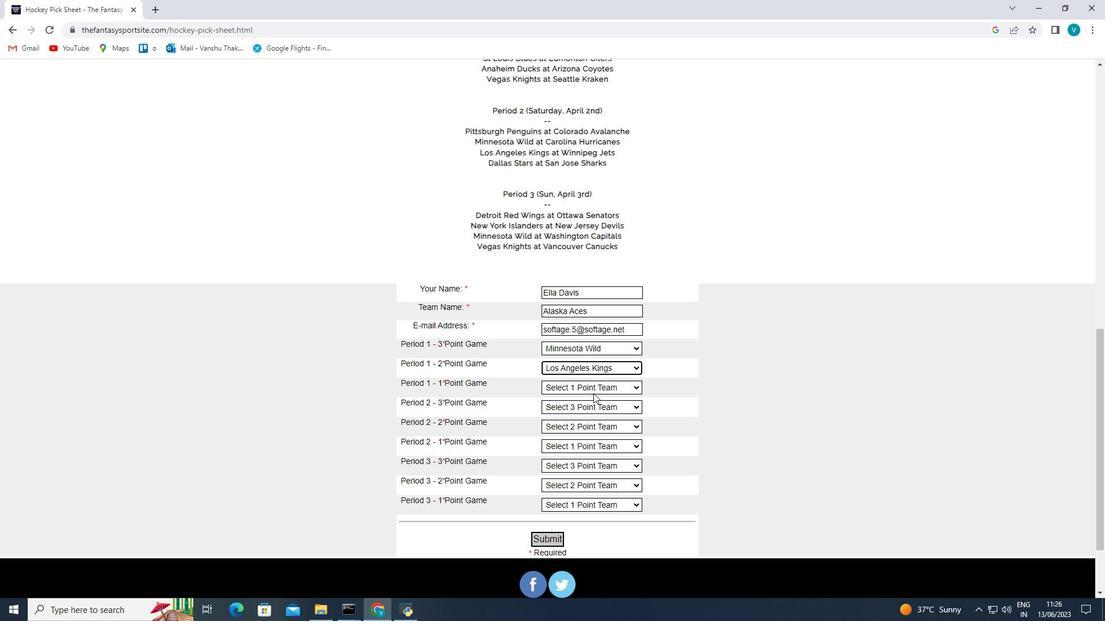 
Action: Mouse moved to (594, 293)
Screenshot: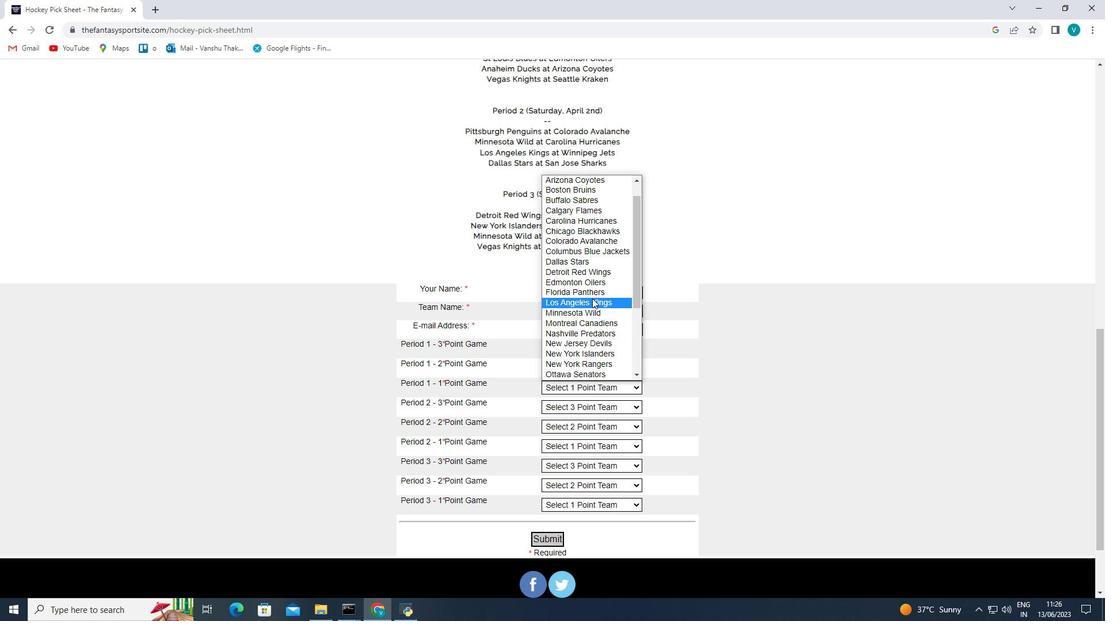 
Action: Mouse pressed left at (594, 293)
Screenshot: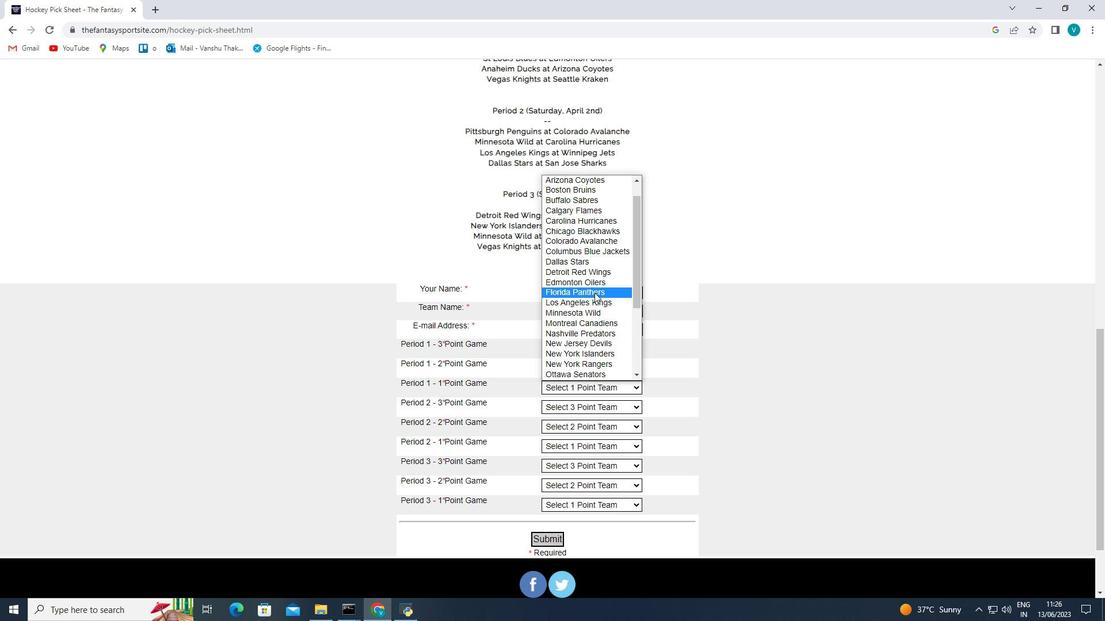 
Action: Mouse moved to (584, 400)
Screenshot: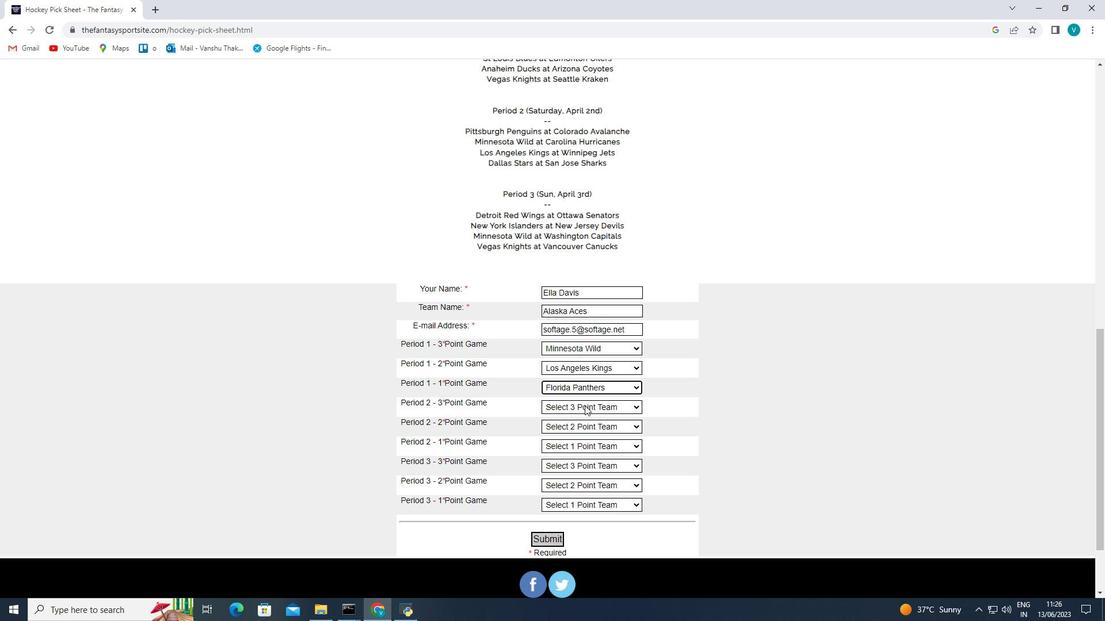 
Action: Mouse pressed left at (584, 400)
Screenshot: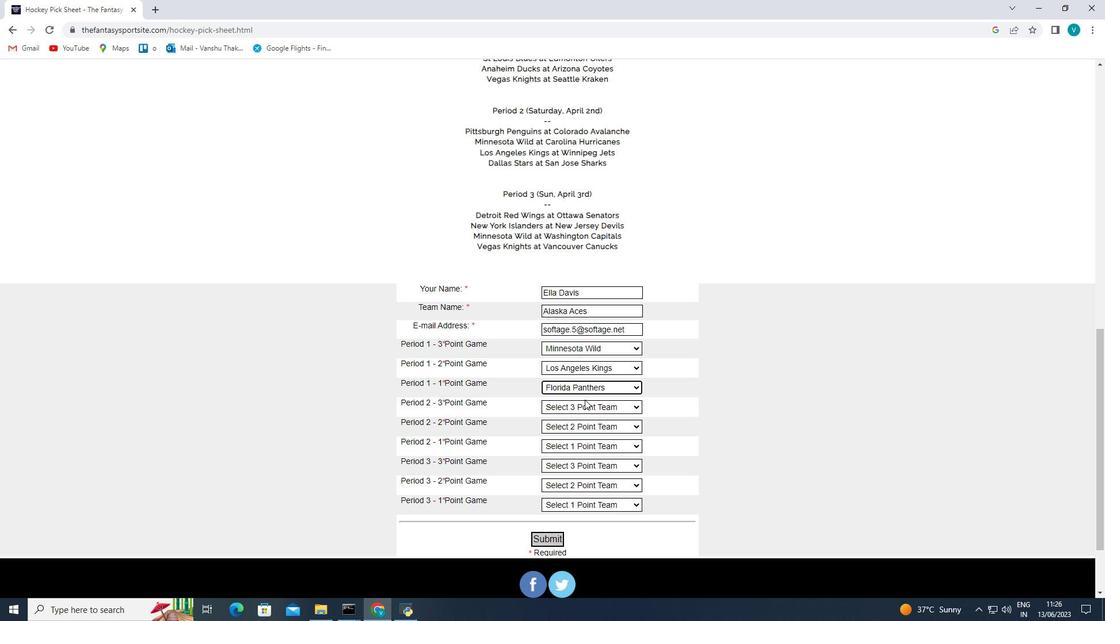 
Action: Mouse moved to (588, 406)
Screenshot: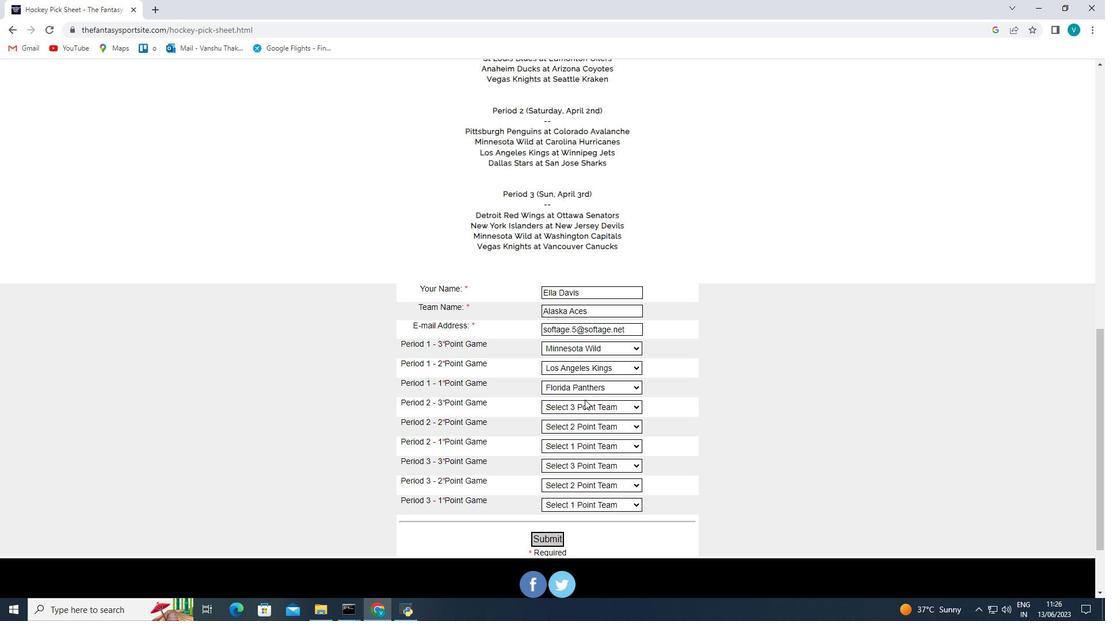 
Action: Mouse pressed left at (588, 406)
Screenshot: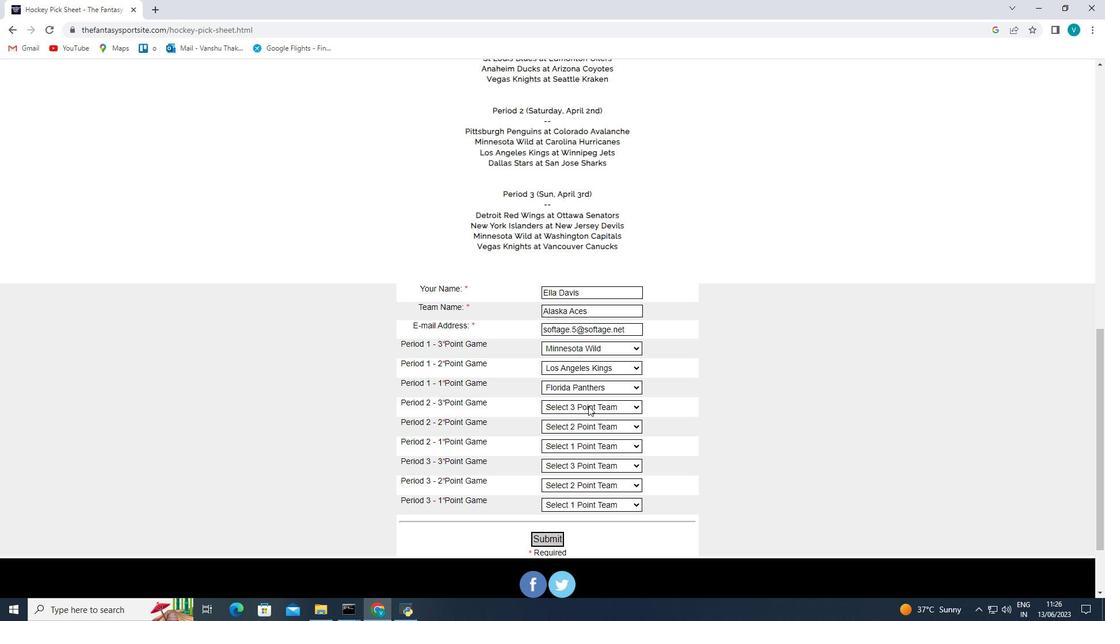 
Action: Mouse moved to (569, 322)
Screenshot: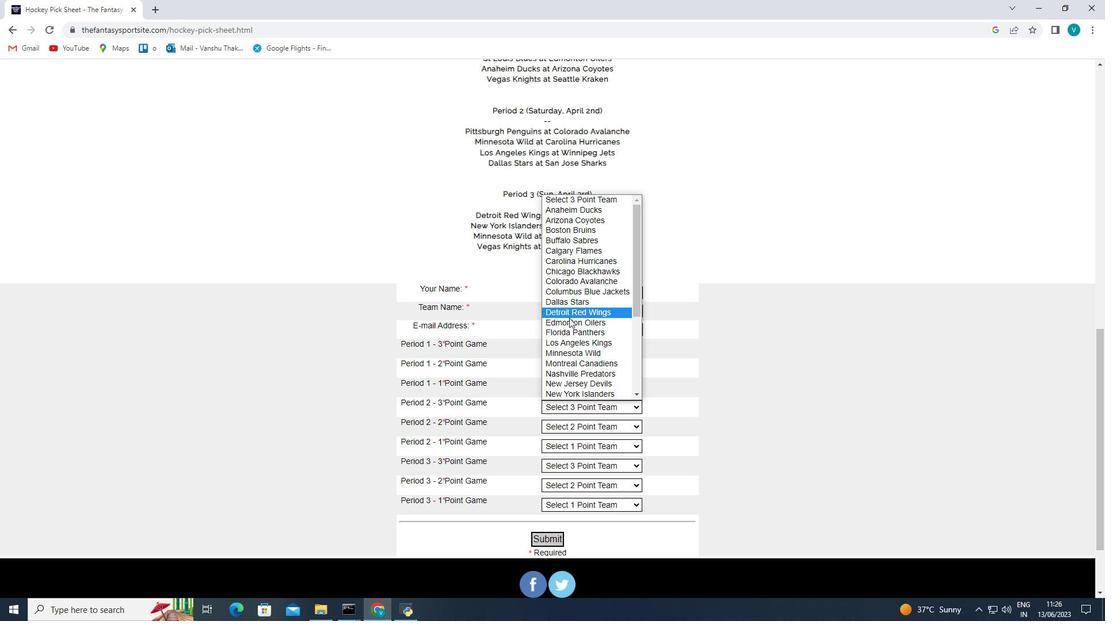 
Action: Mouse pressed left at (569, 322)
Screenshot: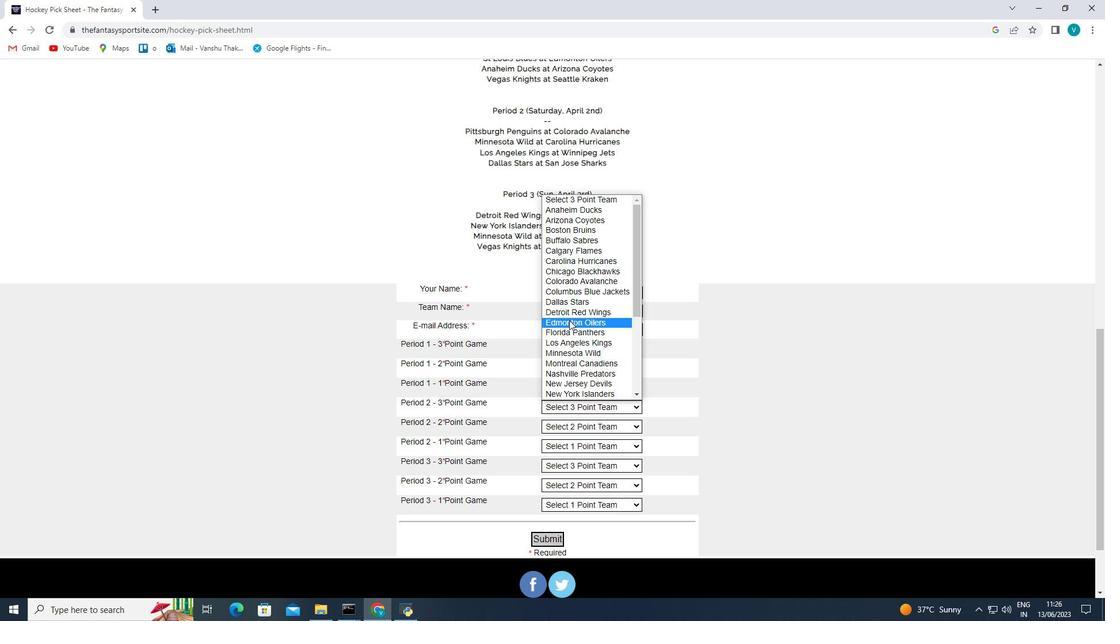 
Action: Mouse moved to (576, 426)
Screenshot: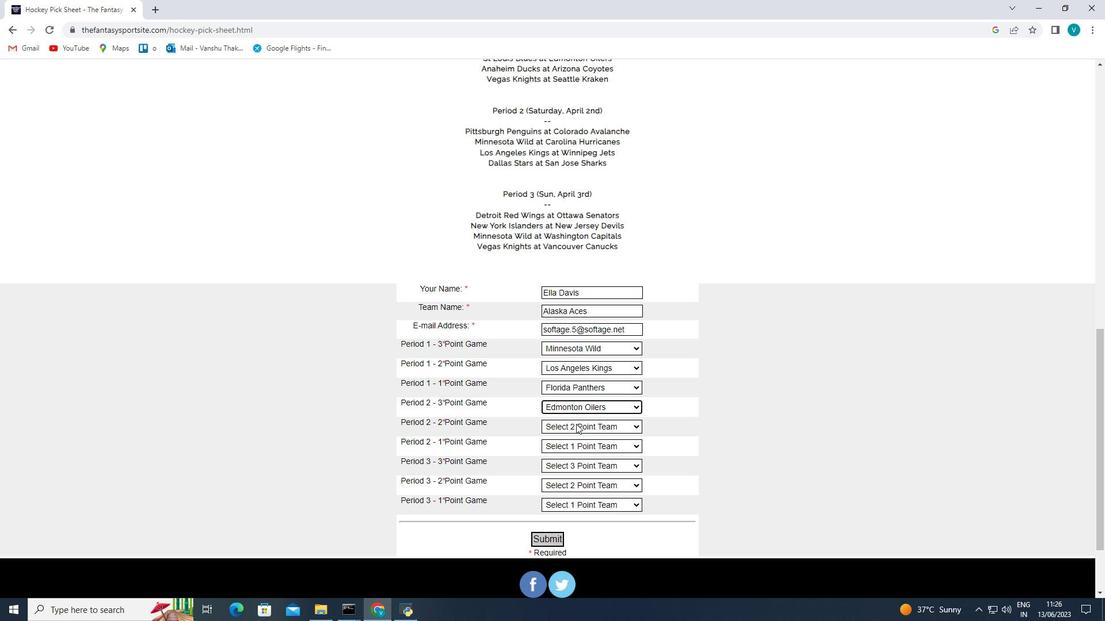 
Action: Mouse pressed left at (576, 426)
Screenshot: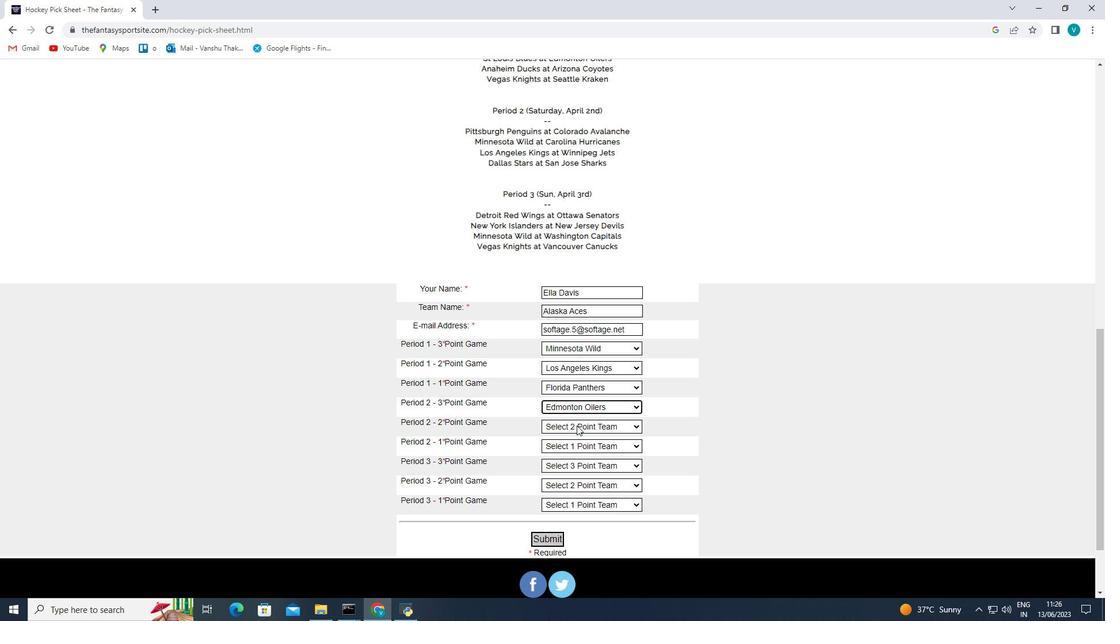 
Action: Mouse moved to (565, 313)
Screenshot: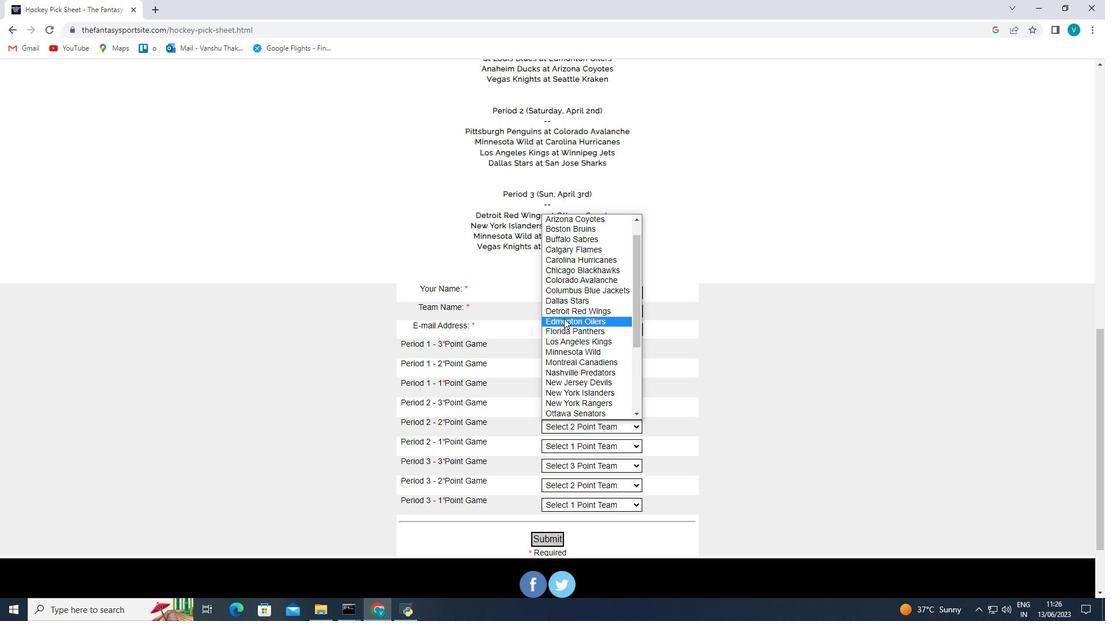 
Action: Mouse pressed left at (565, 313)
Screenshot: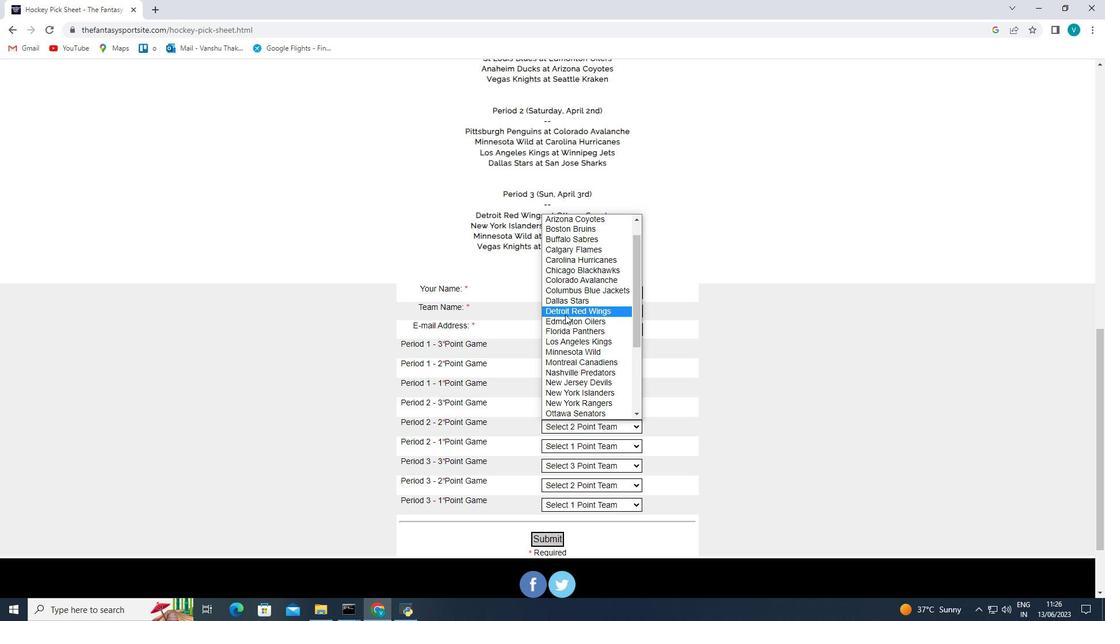 
Action: Mouse moved to (569, 442)
Screenshot: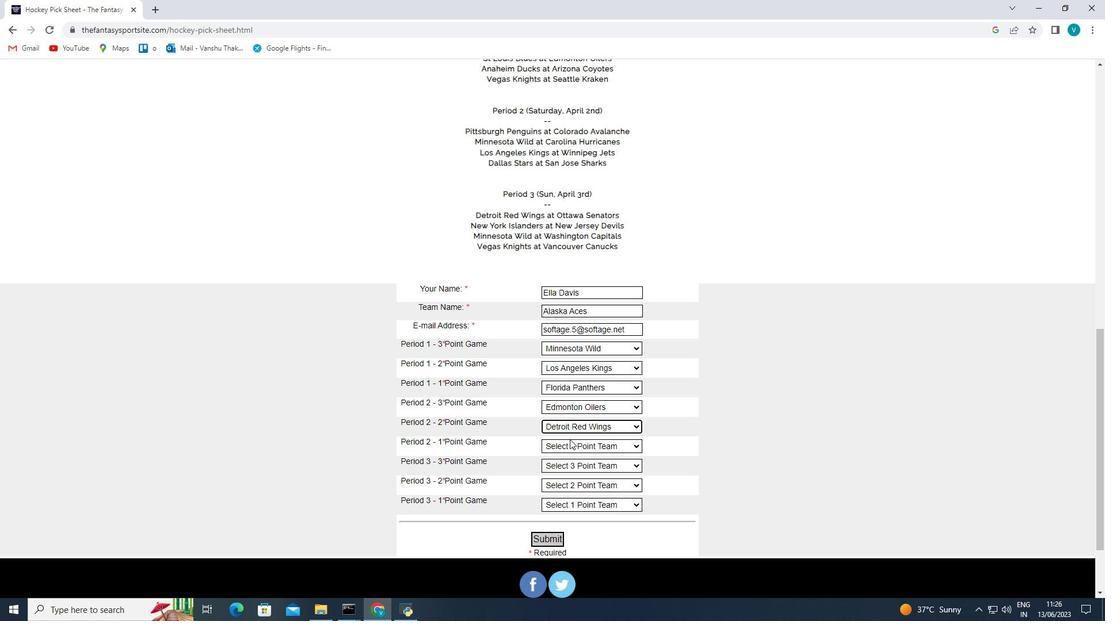 
Action: Mouse pressed left at (569, 442)
Screenshot: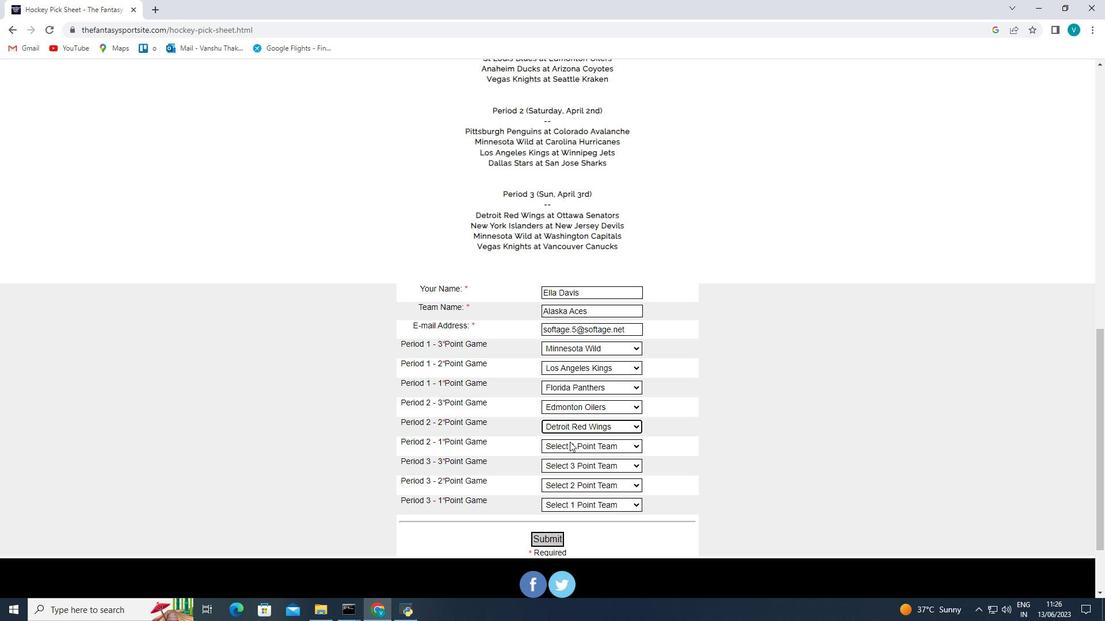 
Action: Mouse moved to (579, 342)
Screenshot: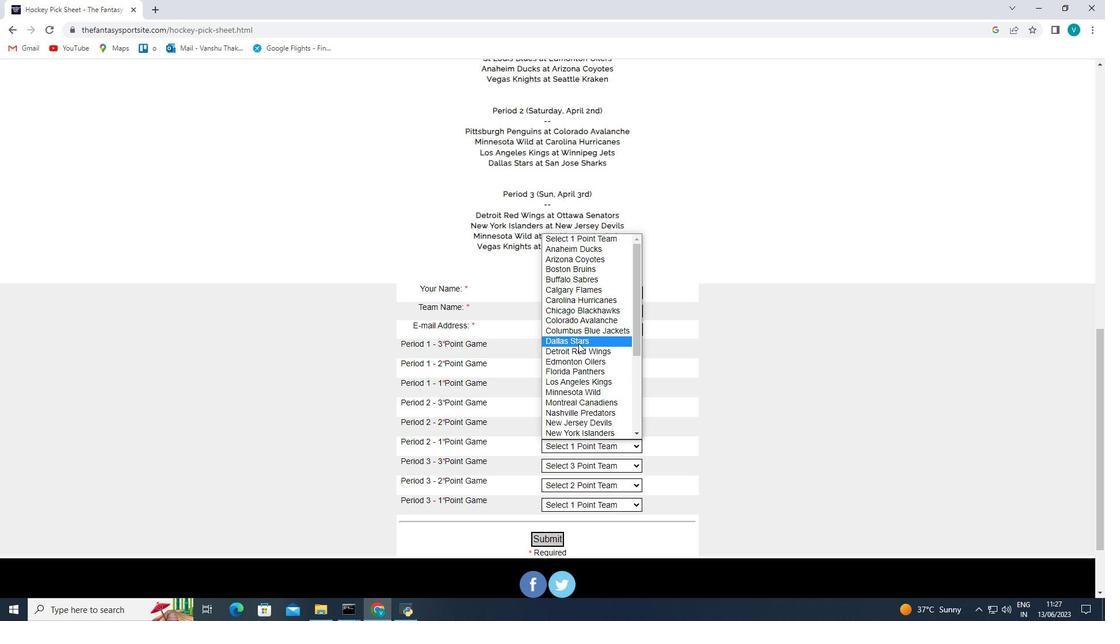 
Action: Mouse pressed left at (579, 342)
Screenshot: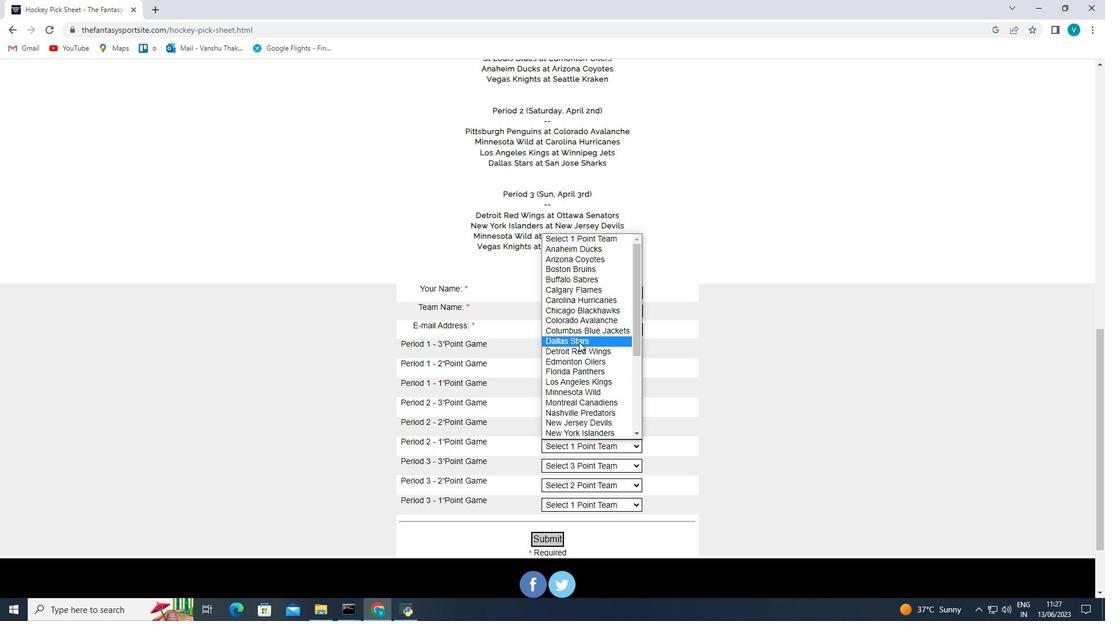 
Action: Mouse moved to (579, 461)
Screenshot: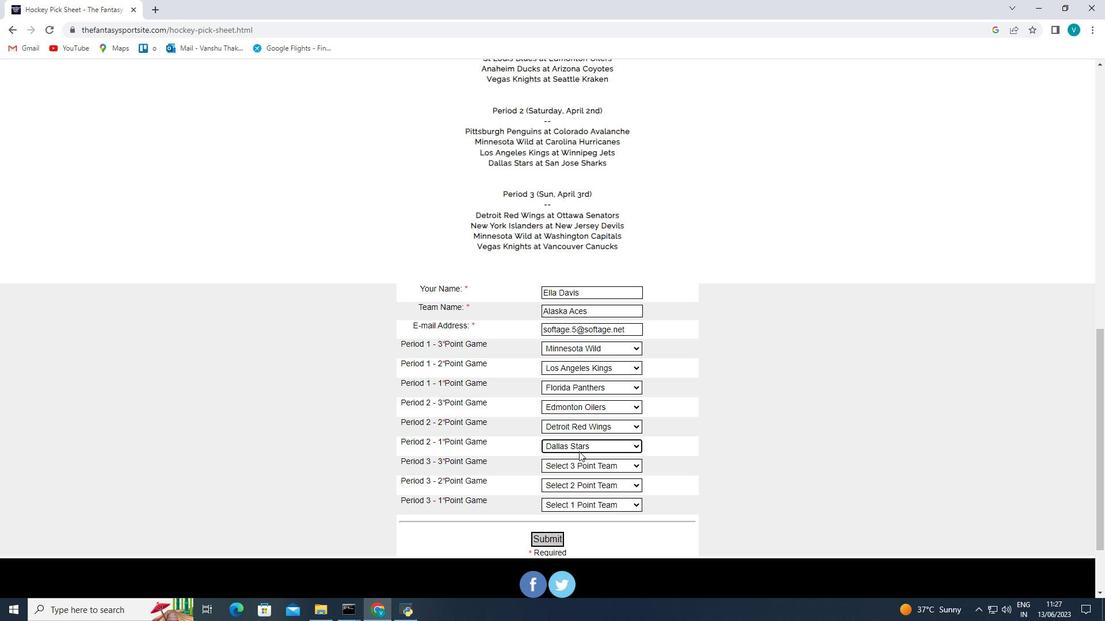 
Action: Mouse pressed left at (579, 461)
Screenshot: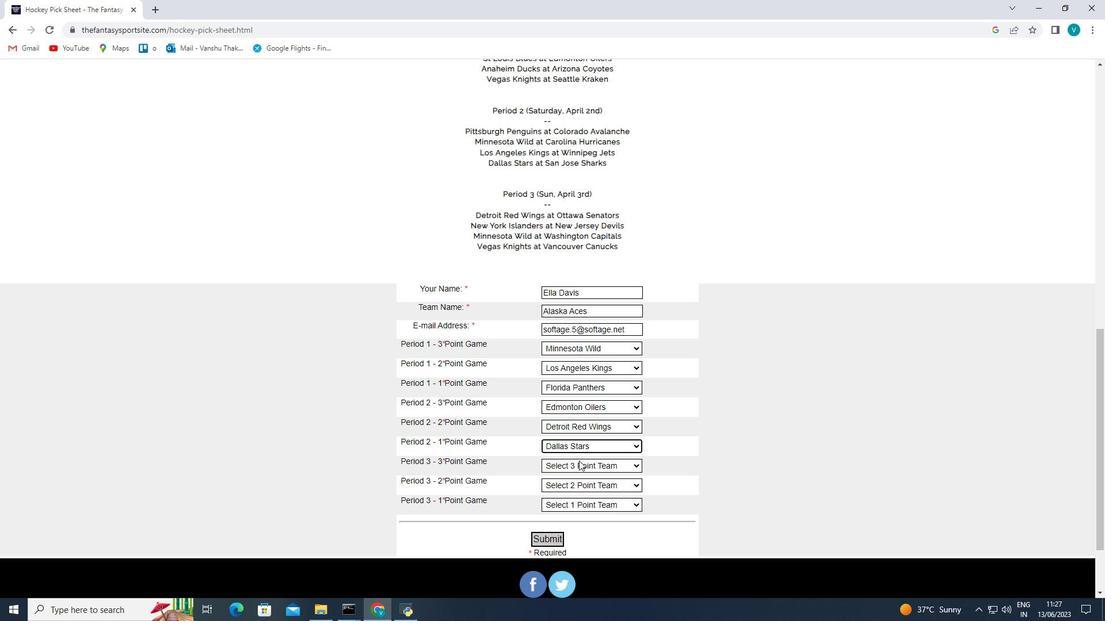 
Action: Mouse moved to (596, 350)
Screenshot: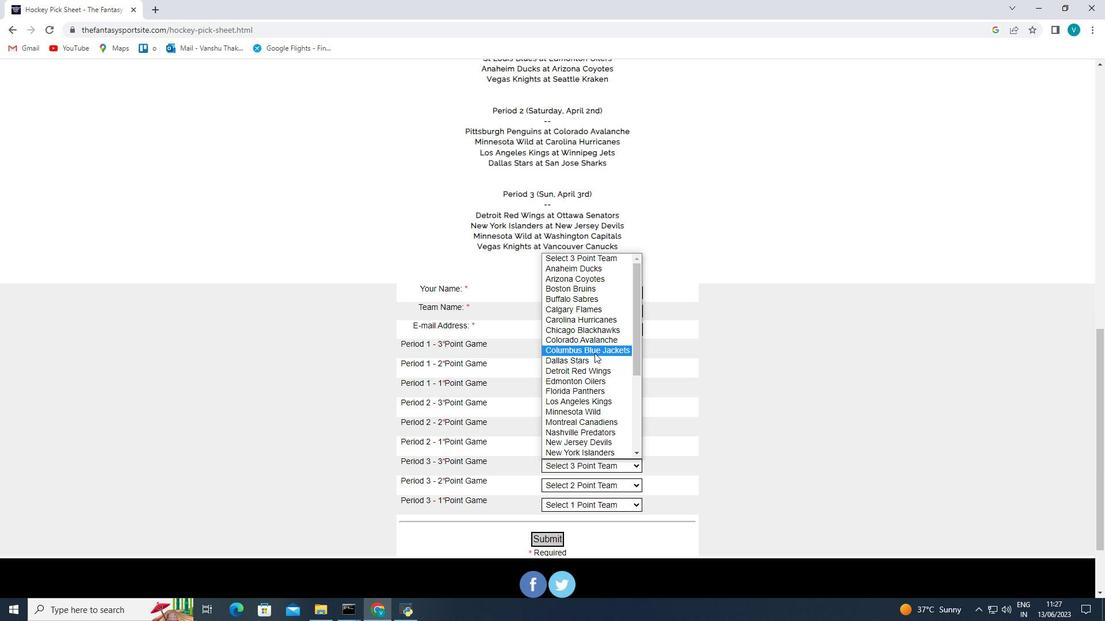 
Action: Mouse pressed left at (596, 350)
Screenshot: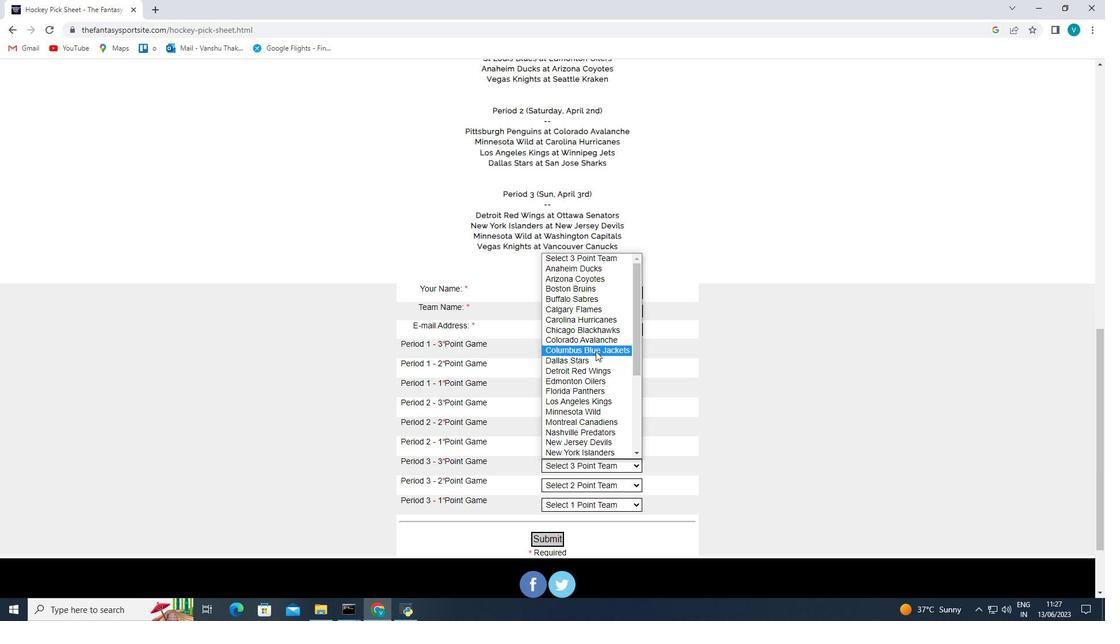 
Action: Mouse moved to (598, 481)
Screenshot: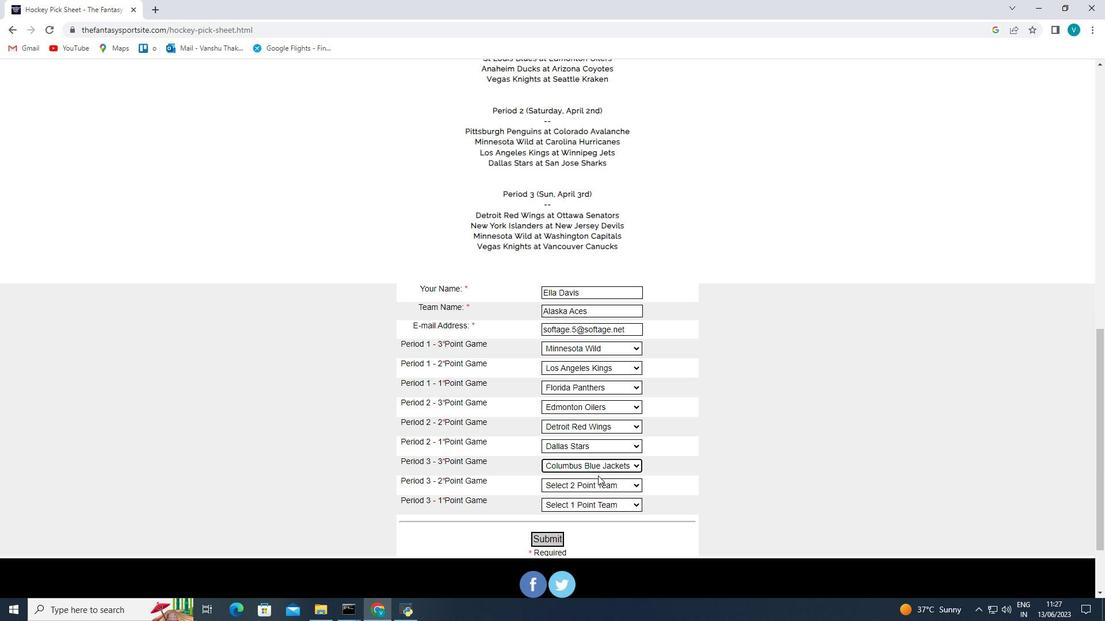 
Action: Mouse pressed left at (598, 481)
Screenshot: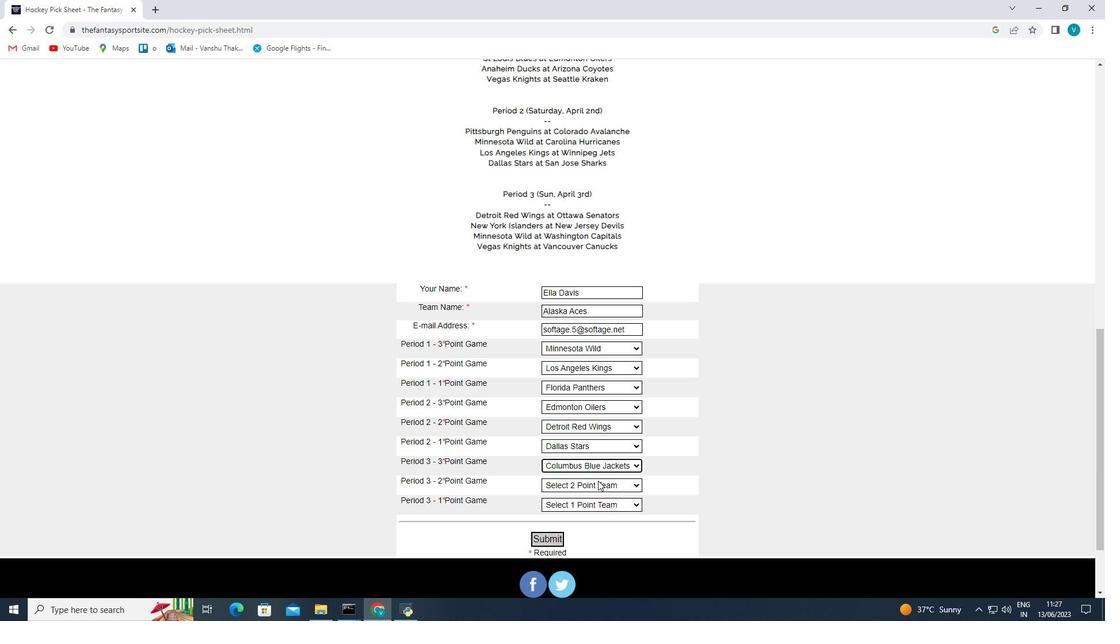 
Action: Mouse moved to (601, 347)
Screenshot: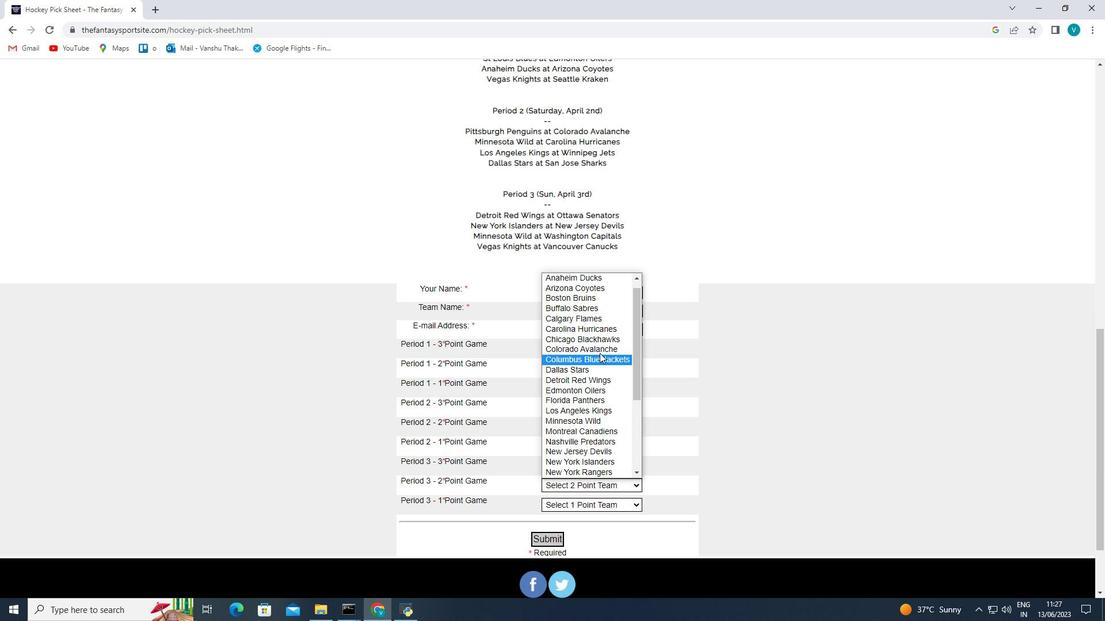 
Action: Mouse pressed left at (601, 347)
Screenshot: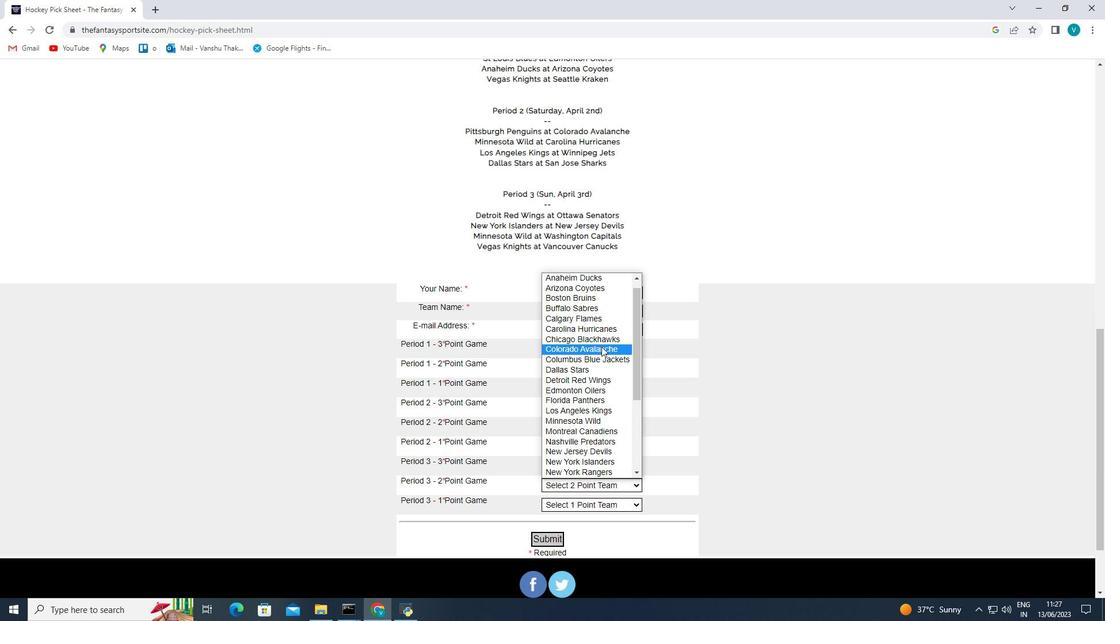 
Action: Mouse moved to (581, 504)
Screenshot: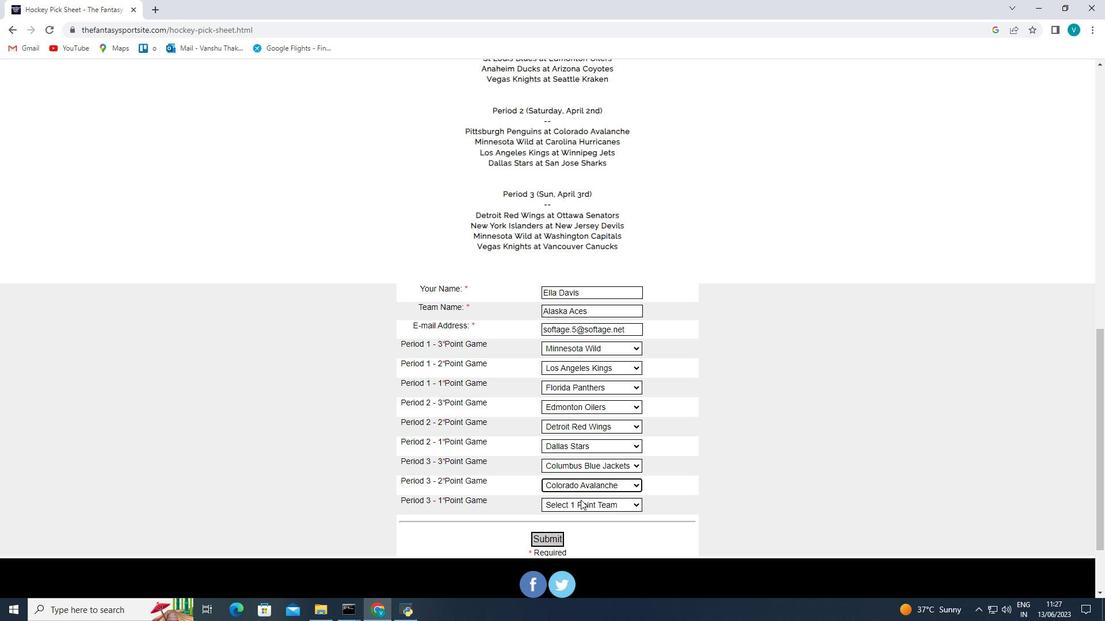 
Action: Mouse pressed left at (581, 504)
Screenshot: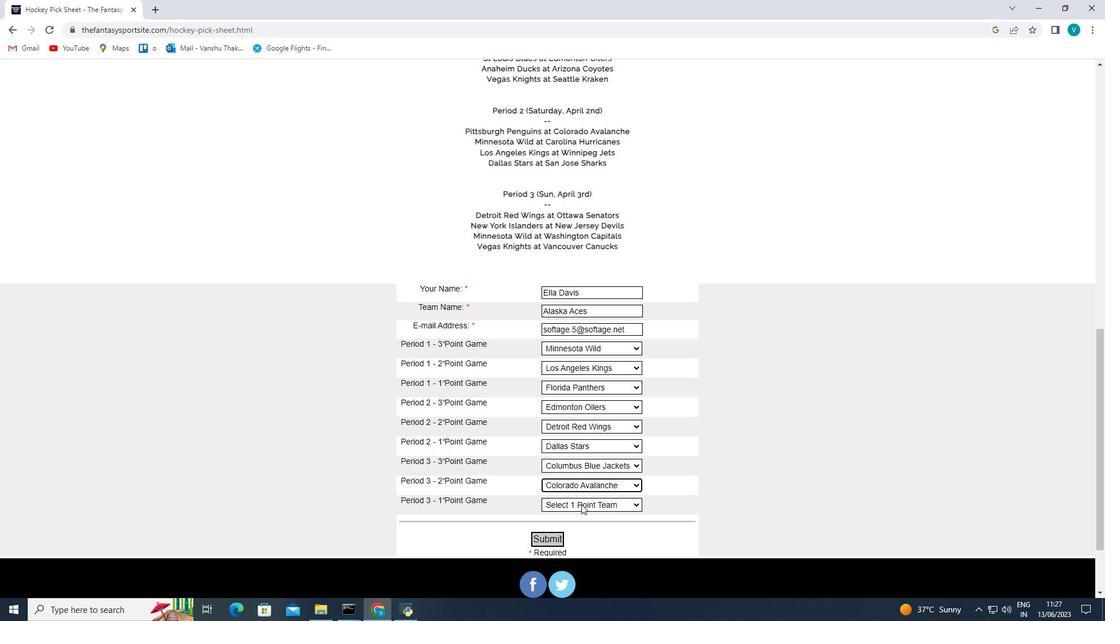
Action: Mouse moved to (598, 369)
Screenshot: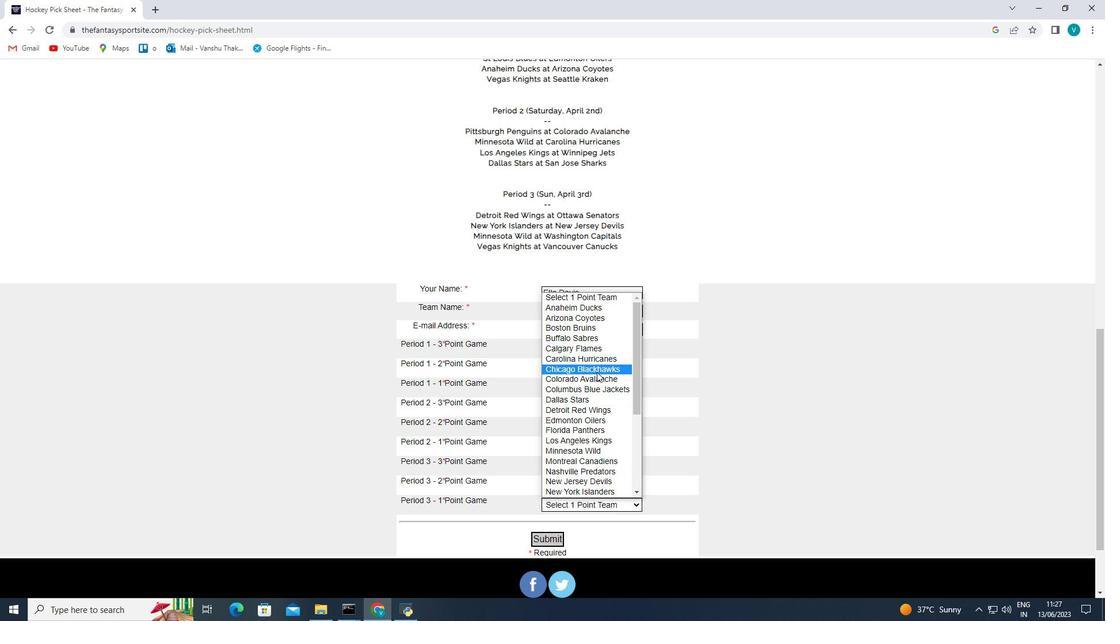 
Action: Mouse pressed left at (598, 369)
Screenshot: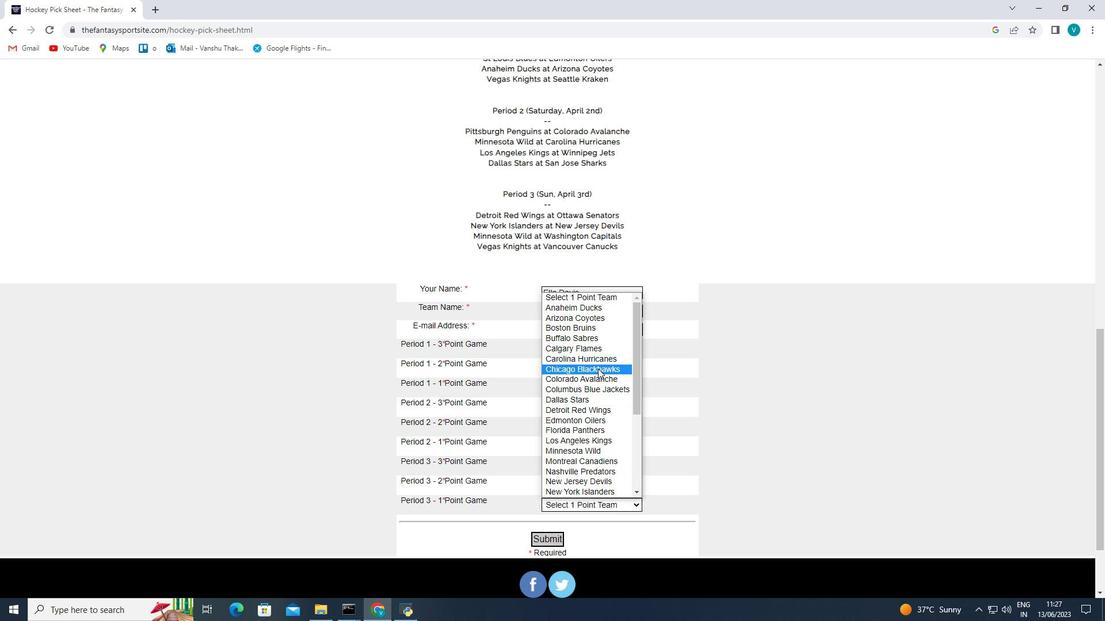
Action: Mouse moved to (550, 540)
Screenshot: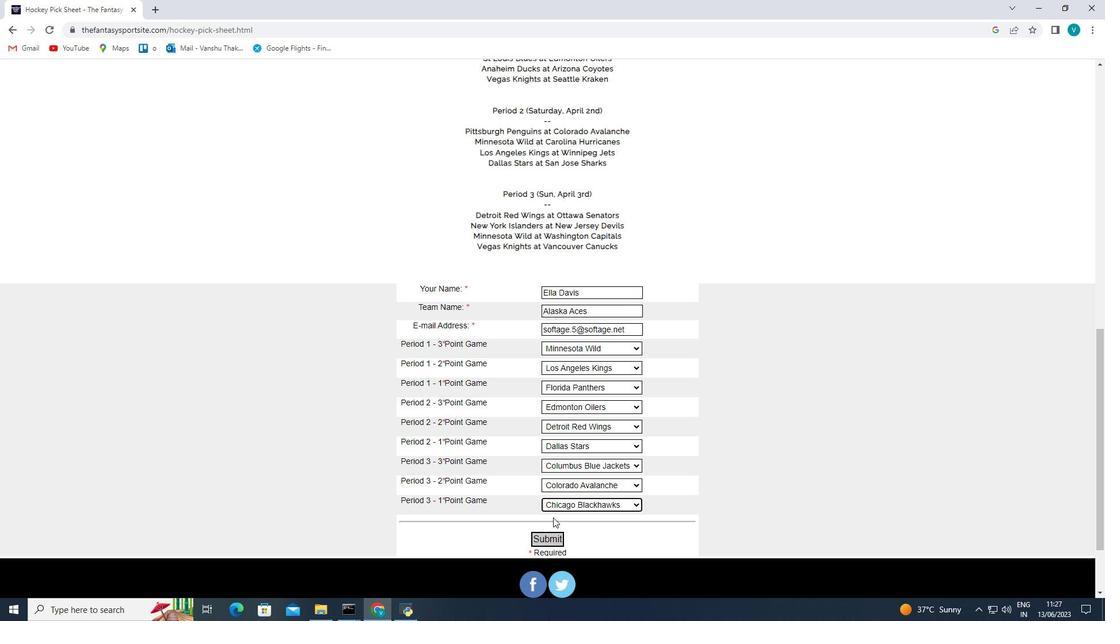 
Action: Mouse pressed left at (550, 540)
Screenshot: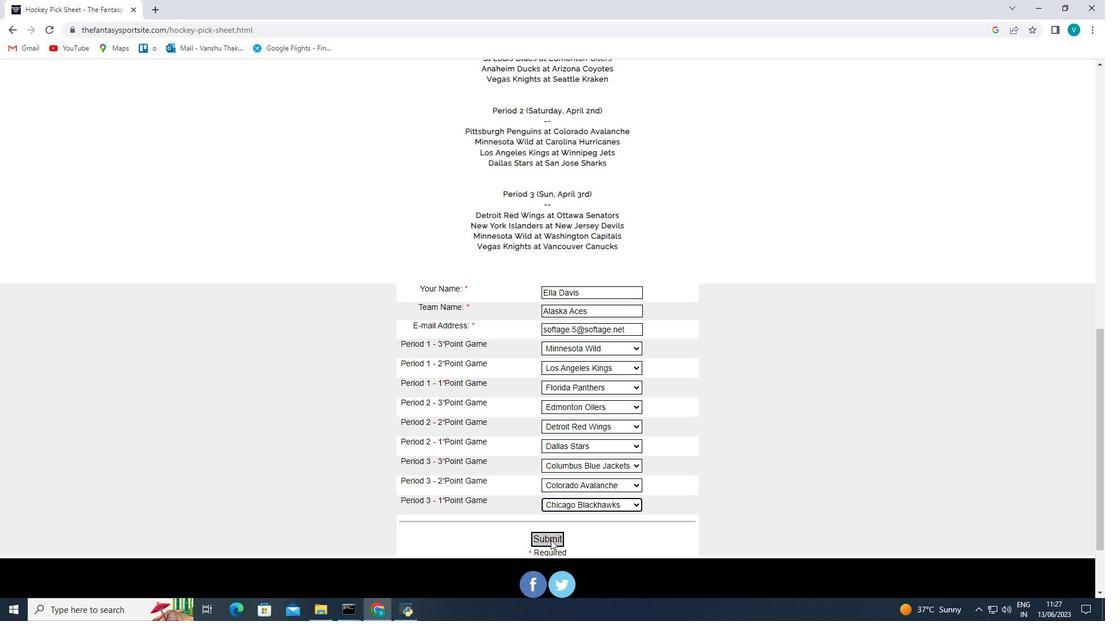 
